 Task: Search one way flight ticket for 2 adults, 2 children, 2 infants in seat in first from Omaha: Eppley Airfield to Jackson: Jackson Hole Airport on 5-2-2023. Choice of flights is JetBlue. Number of bags: 7 checked bags. Price is upto 76000. Outbound departure time preference is 12:45.
Action: Mouse moved to (294, 254)
Screenshot: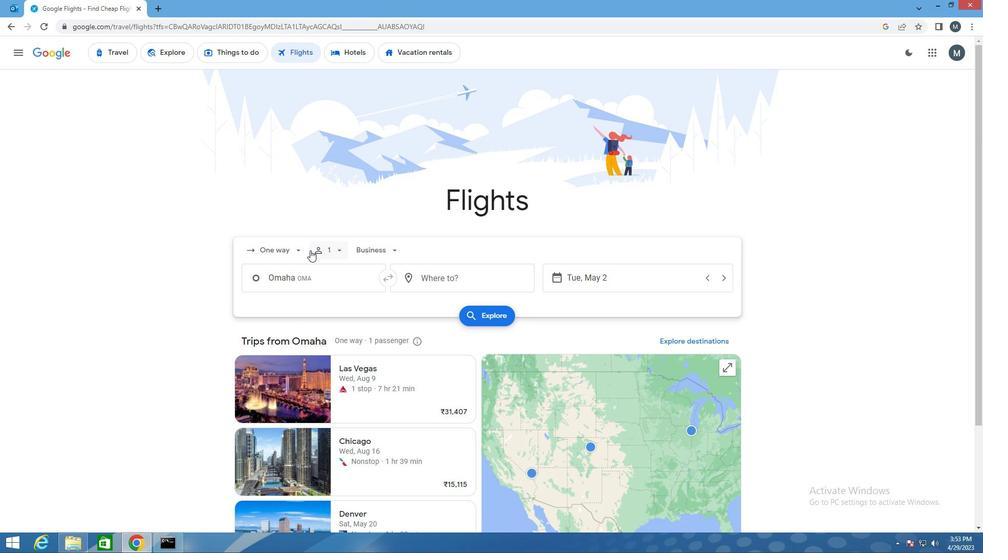 
Action: Mouse pressed left at (294, 254)
Screenshot: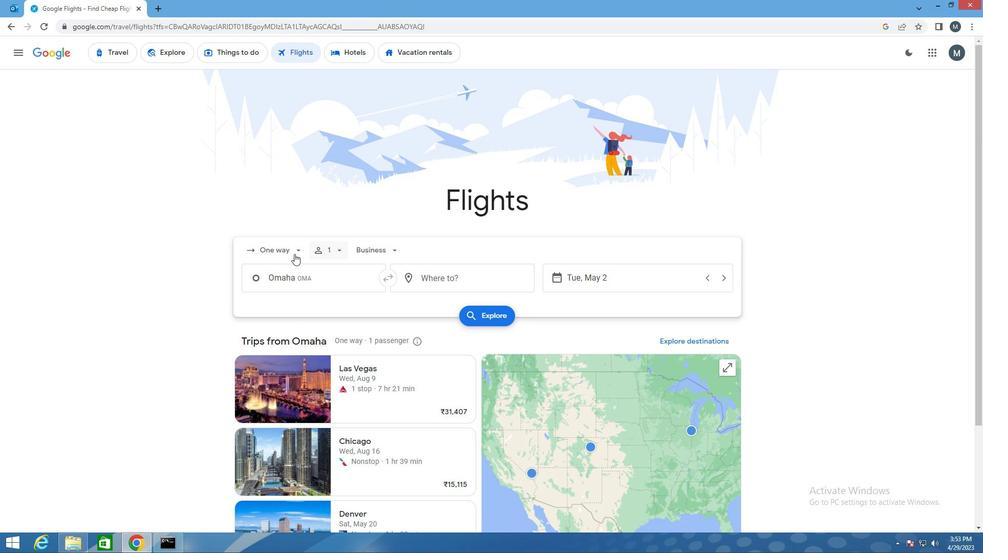 
Action: Mouse moved to (289, 251)
Screenshot: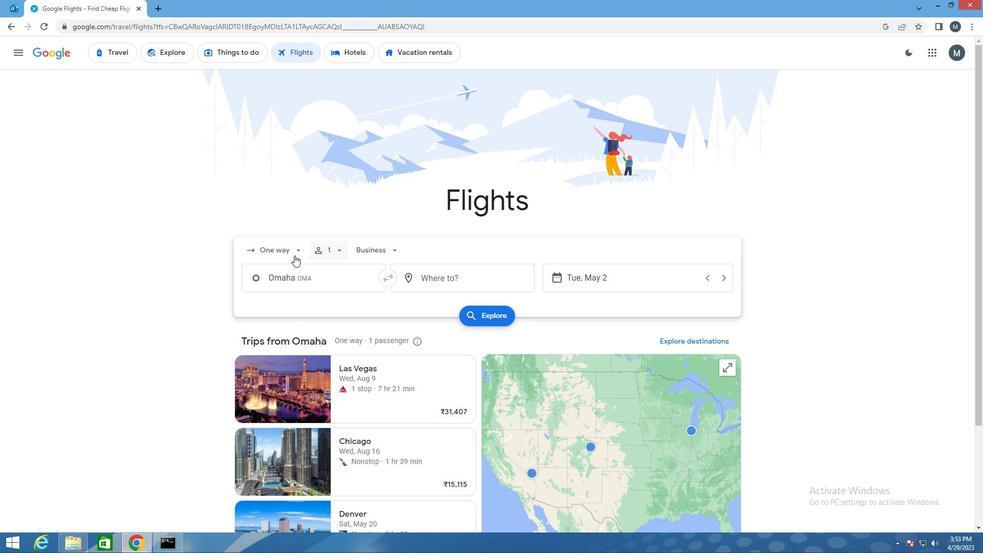 
Action: Mouse pressed left at (289, 251)
Screenshot: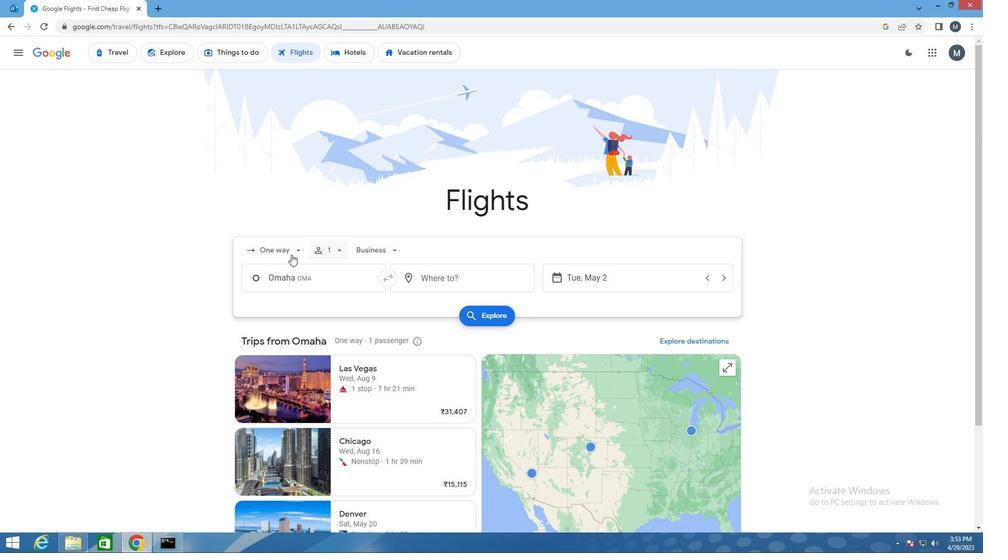 
Action: Mouse moved to (293, 249)
Screenshot: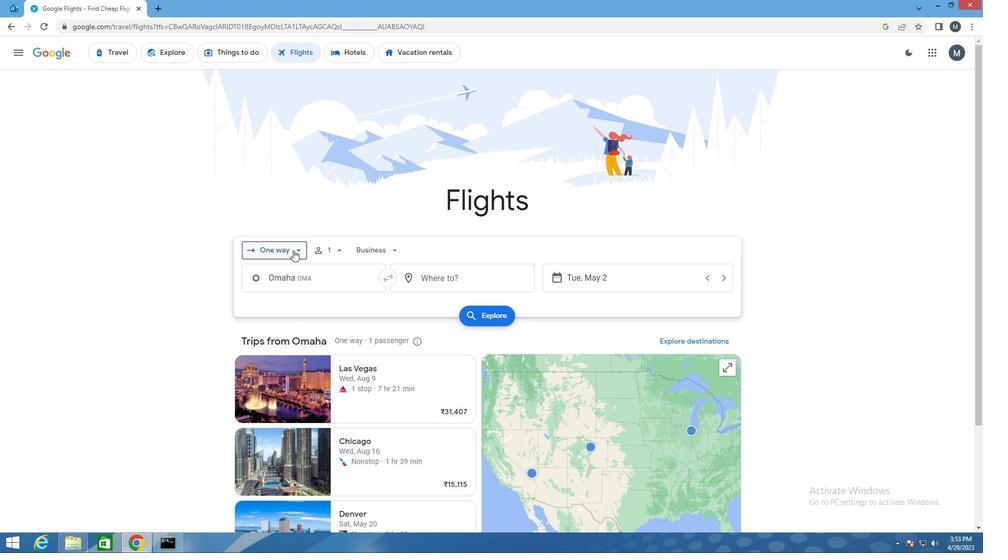 
Action: Mouse pressed left at (293, 249)
Screenshot: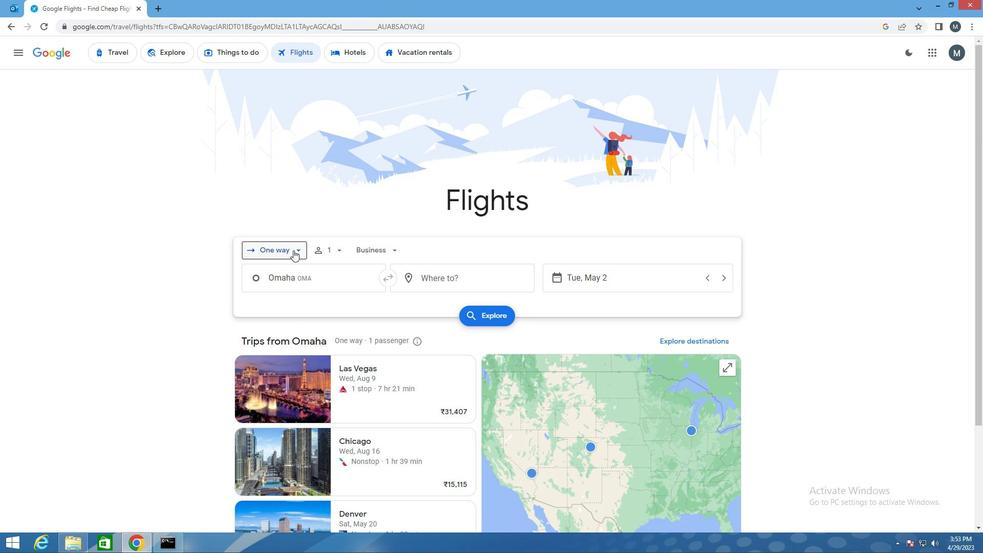 
Action: Mouse moved to (296, 296)
Screenshot: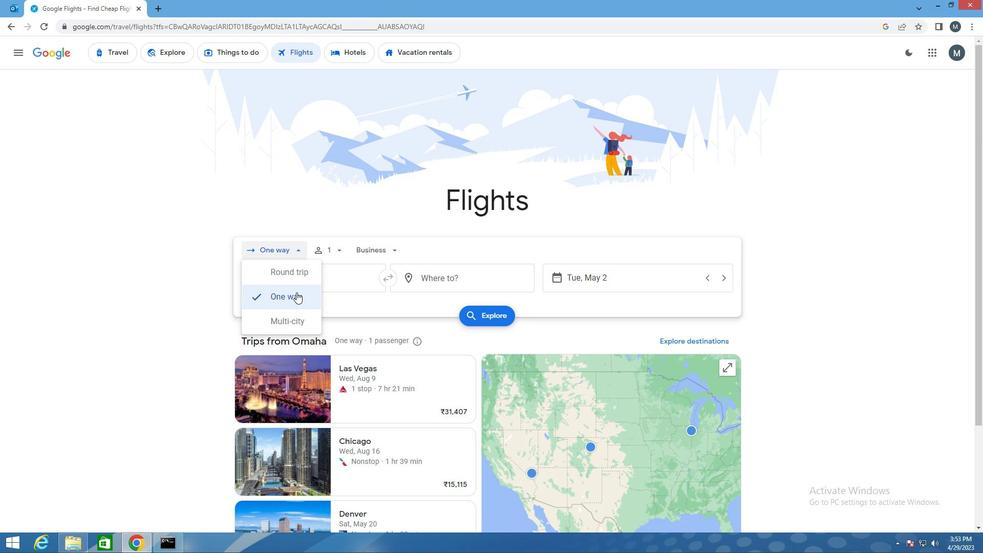 
Action: Mouse pressed left at (296, 296)
Screenshot: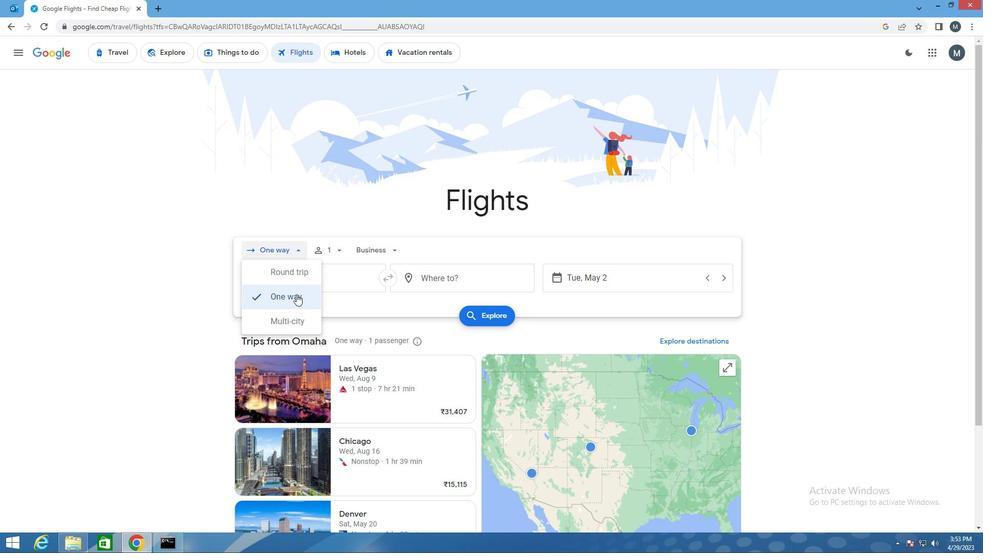 
Action: Mouse moved to (335, 251)
Screenshot: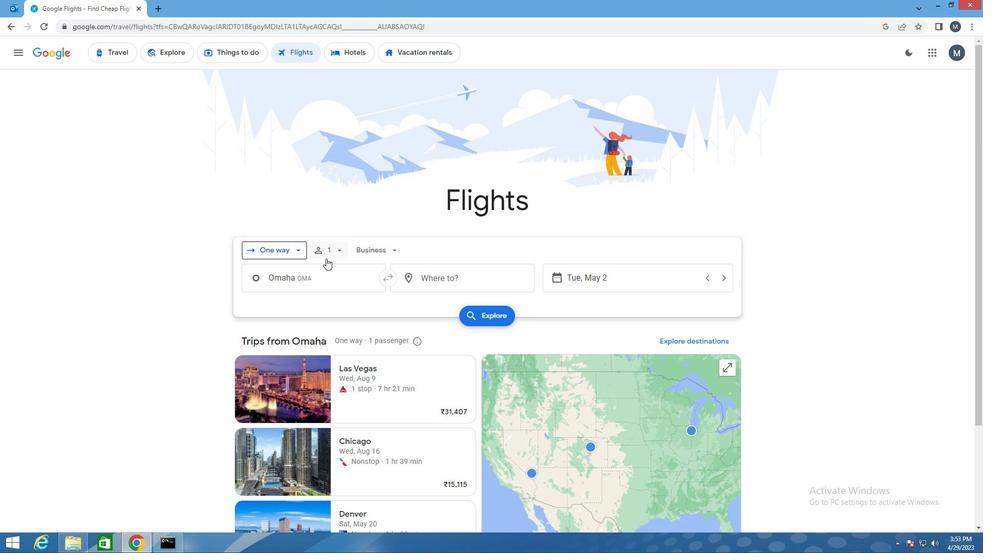 
Action: Mouse pressed left at (335, 251)
Screenshot: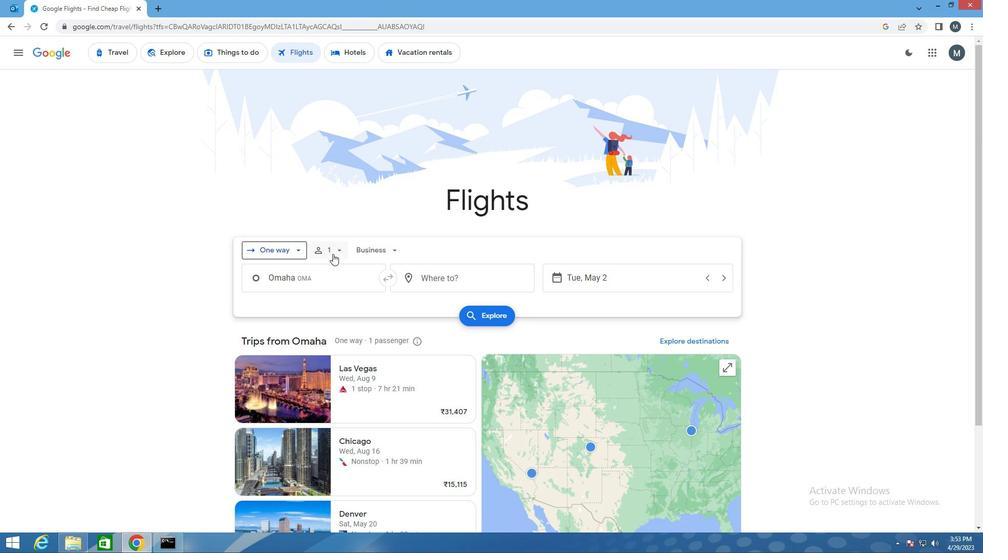 
Action: Mouse moved to (412, 274)
Screenshot: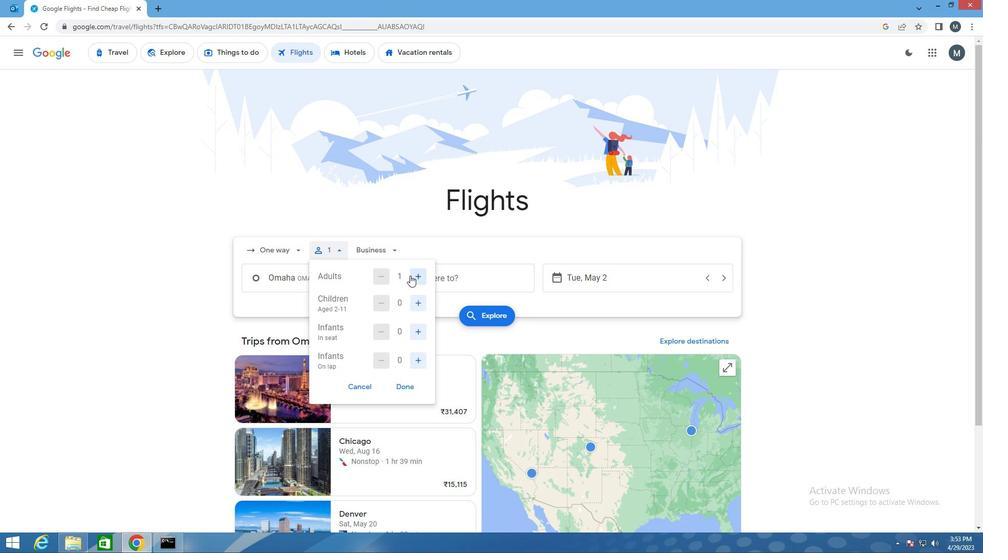 
Action: Mouse pressed left at (412, 274)
Screenshot: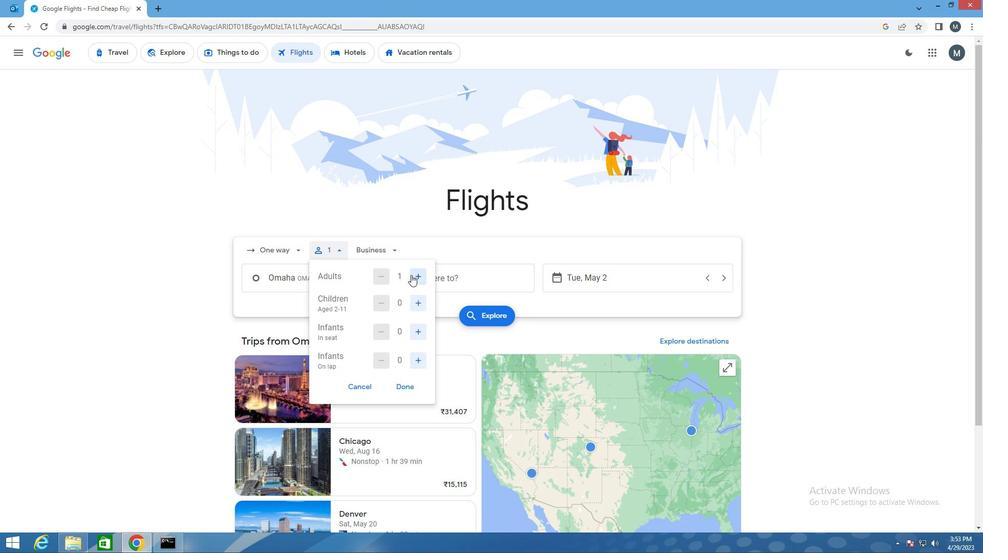 
Action: Mouse moved to (415, 303)
Screenshot: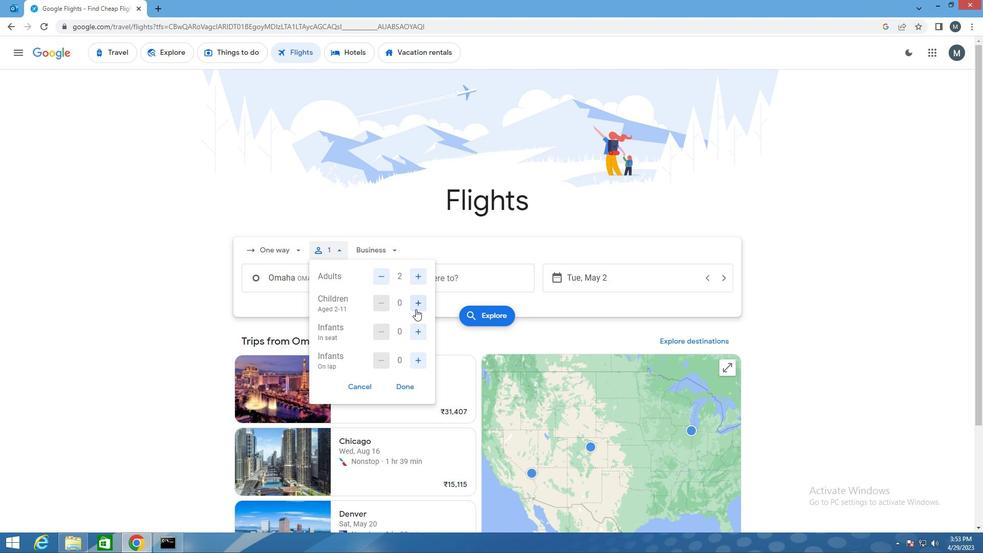 
Action: Mouse pressed left at (415, 303)
Screenshot: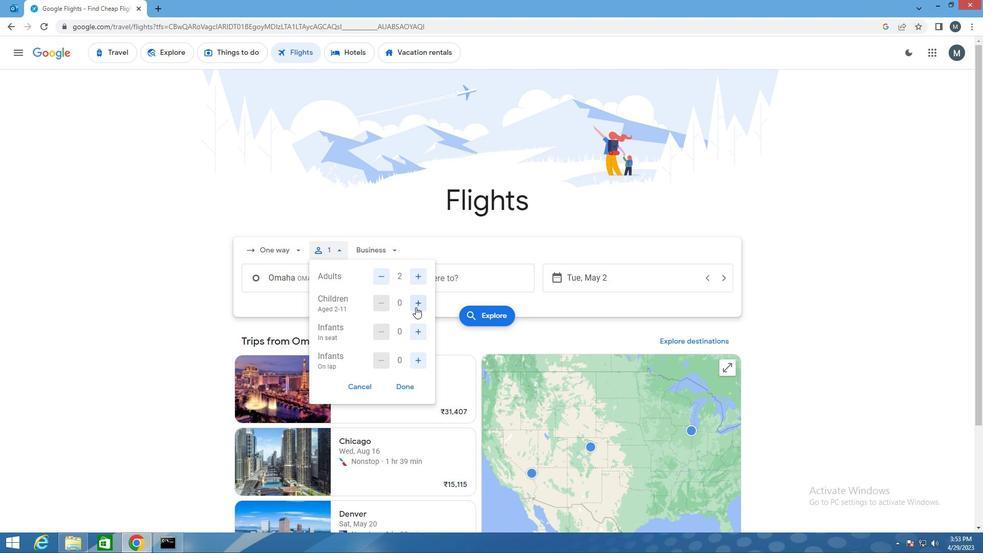 
Action: Mouse pressed left at (415, 303)
Screenshot: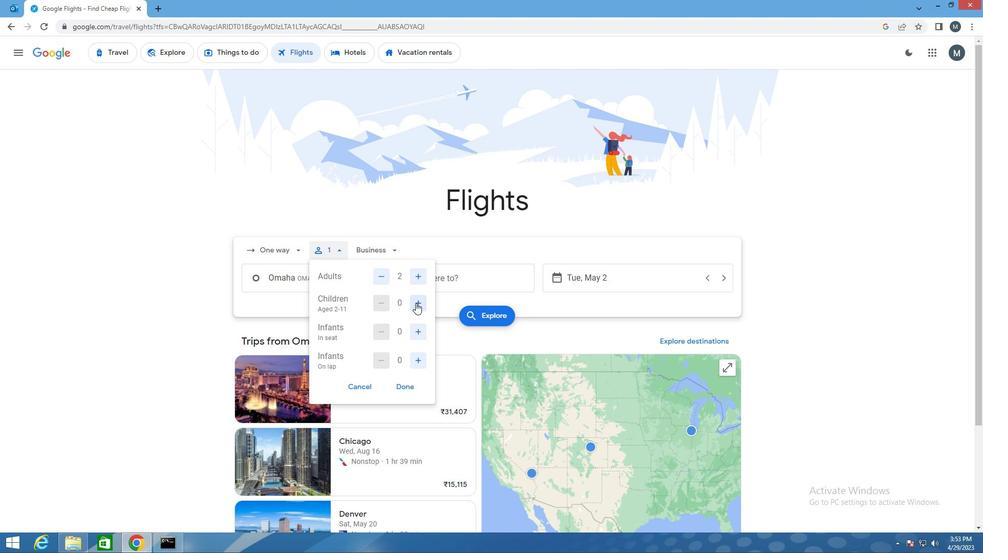 
Action: Mouse moved to (421, 329)
Screenshot: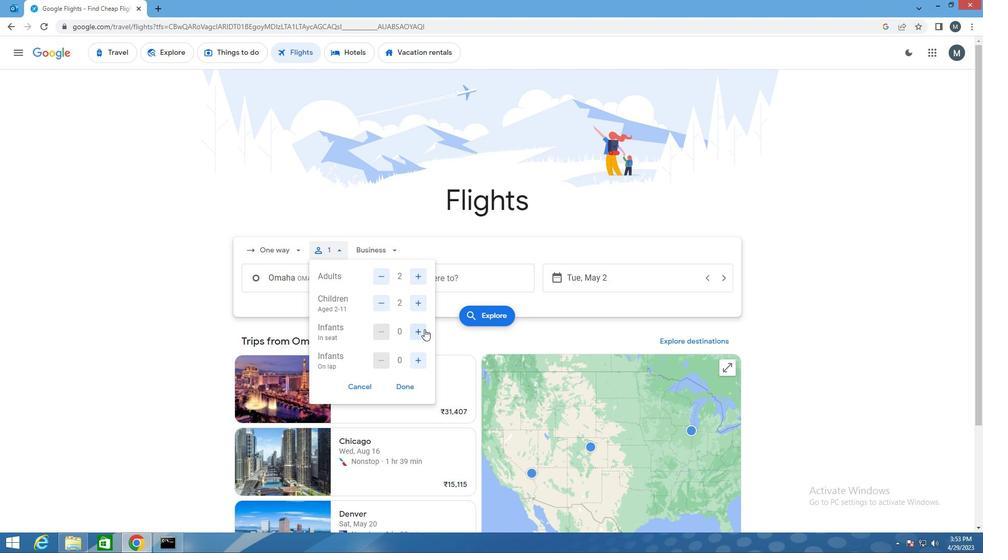 
Action: Mouse pressed left at (421, 329)
Screenshot: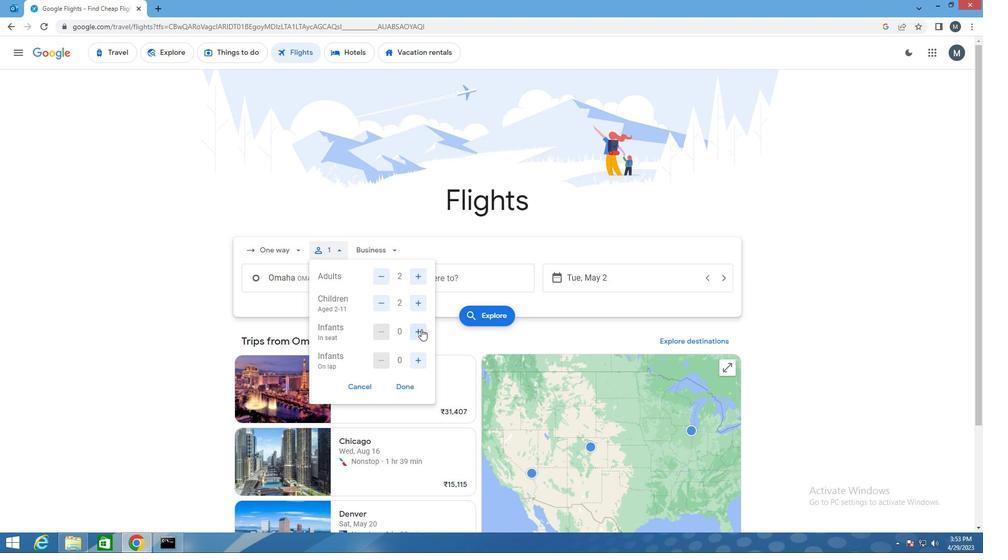 
Action: Mouse pressed left at (421, 329)
Screenshot: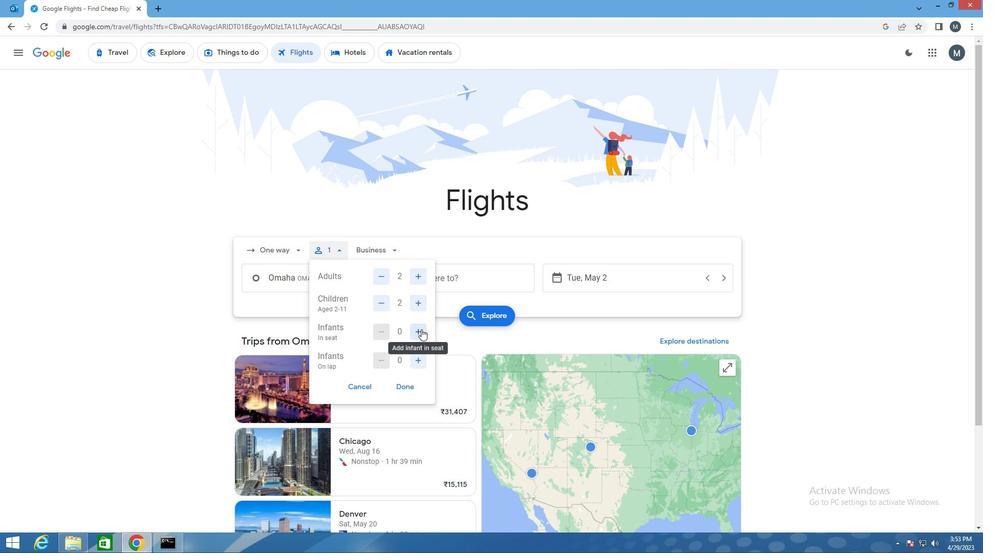 
Action: Mouse moved to (406, 387)
Screenshot: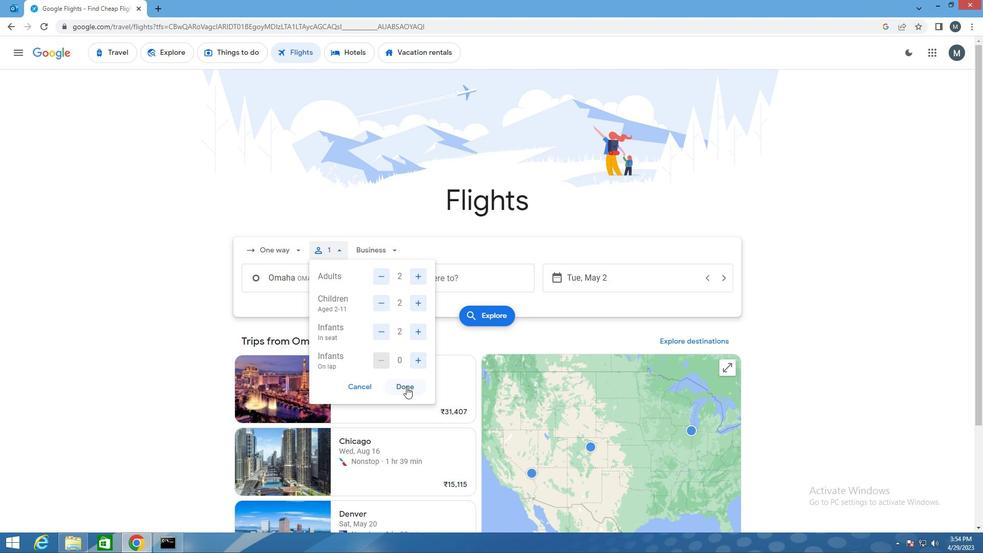 
Action: Mouse pressed left at (406, 387)
Screenshot: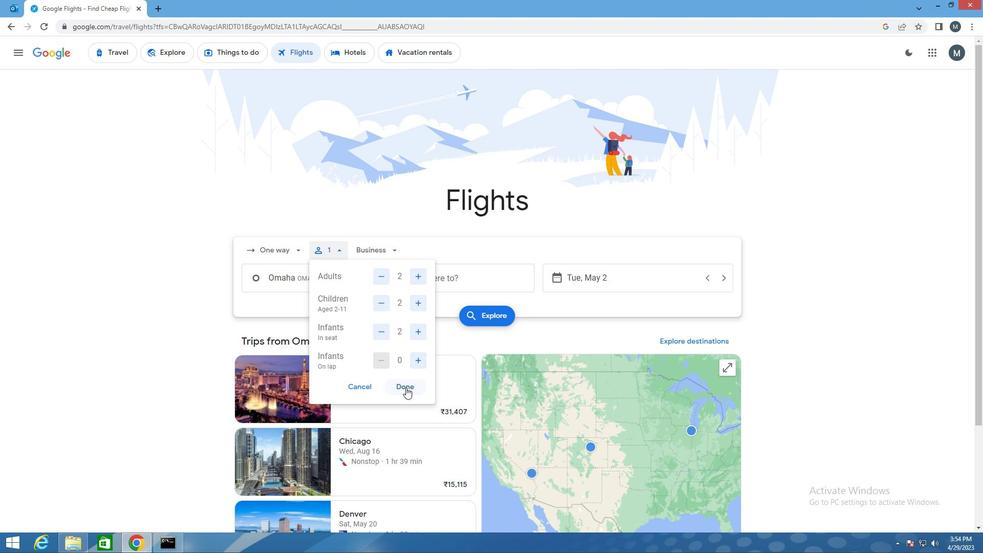 
Action: Mouse moved to (377, 249)
Screenshot: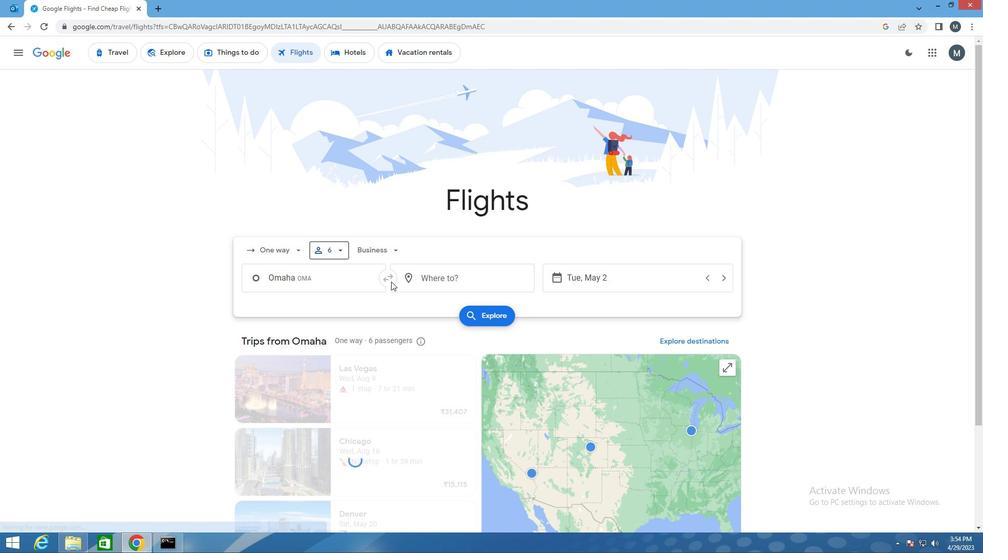 
Action: Mouse pressed left at (377, 249)
Screenshot: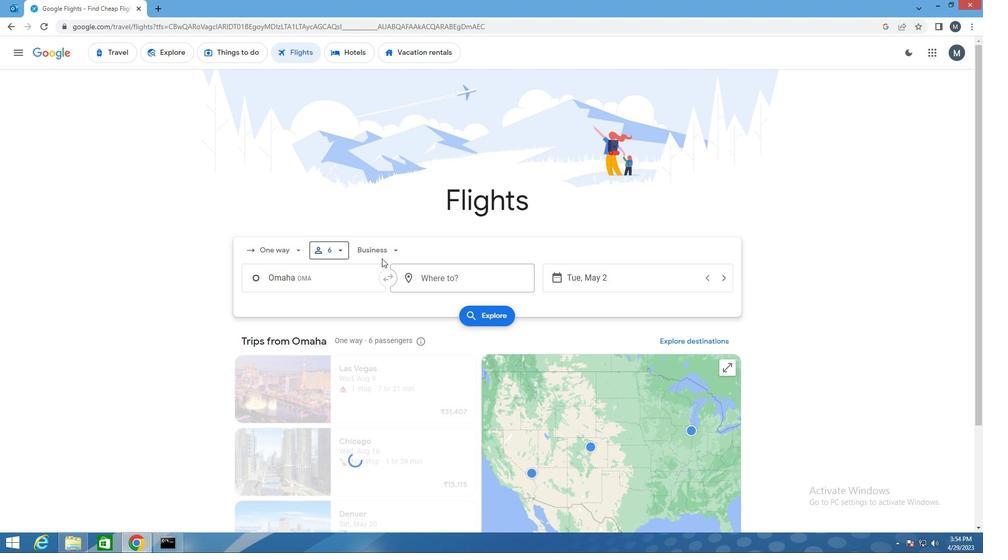 
Action: Mouse moved to (388, 342)
Screenshot: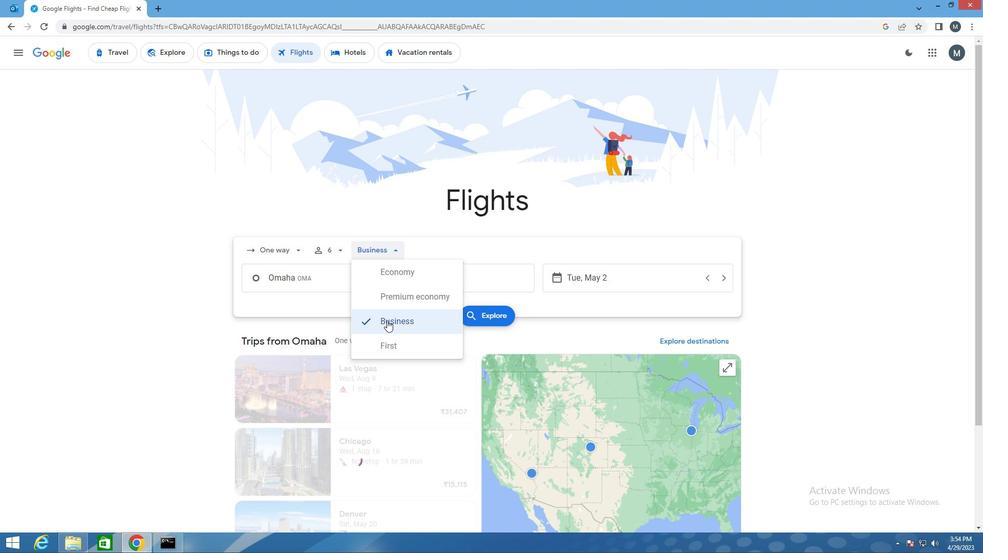 
Action: Mouse pressed left at (388, 342)
Screenshot: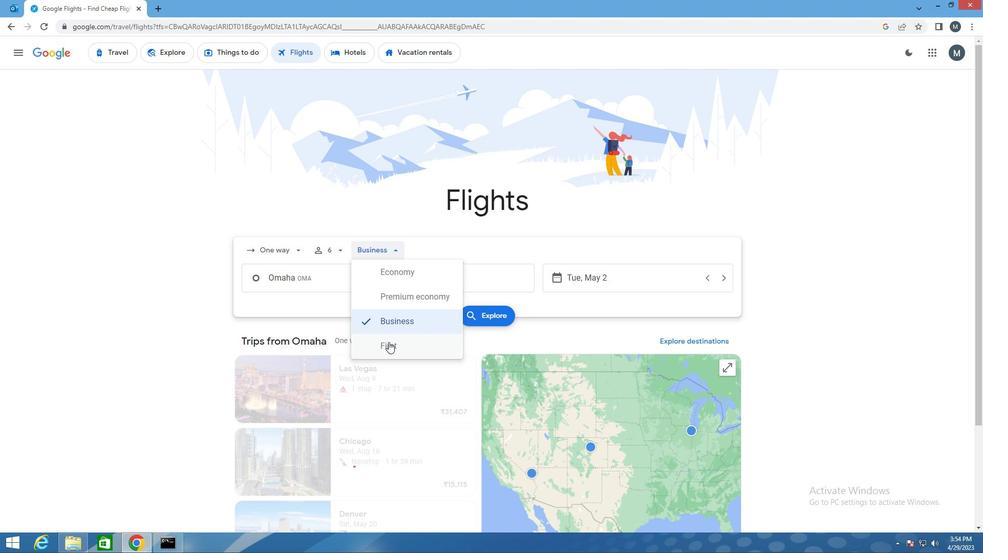 
Action: Mouse moved to (311, 280)
Screenshot: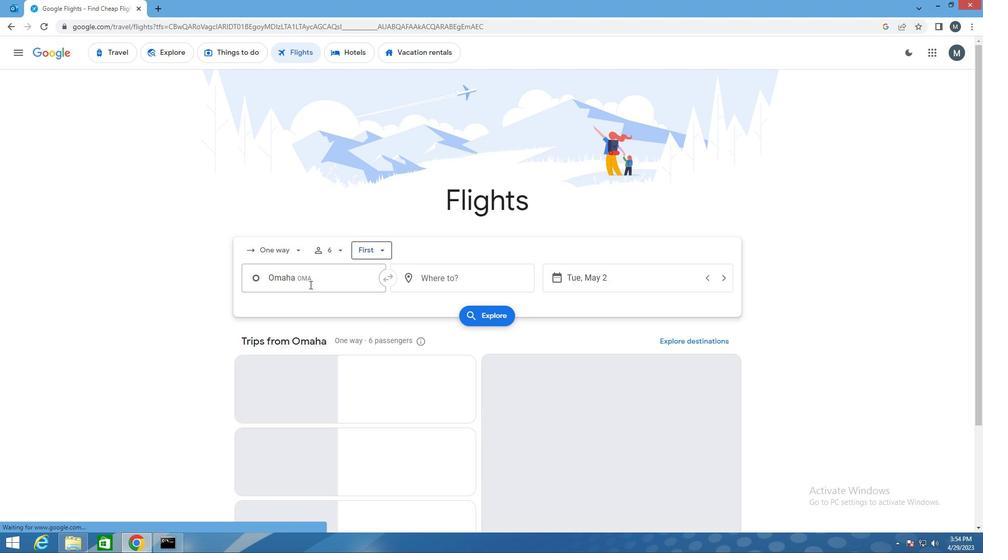 
Action: Mouse pressed left at (311, 280)
Screenshot: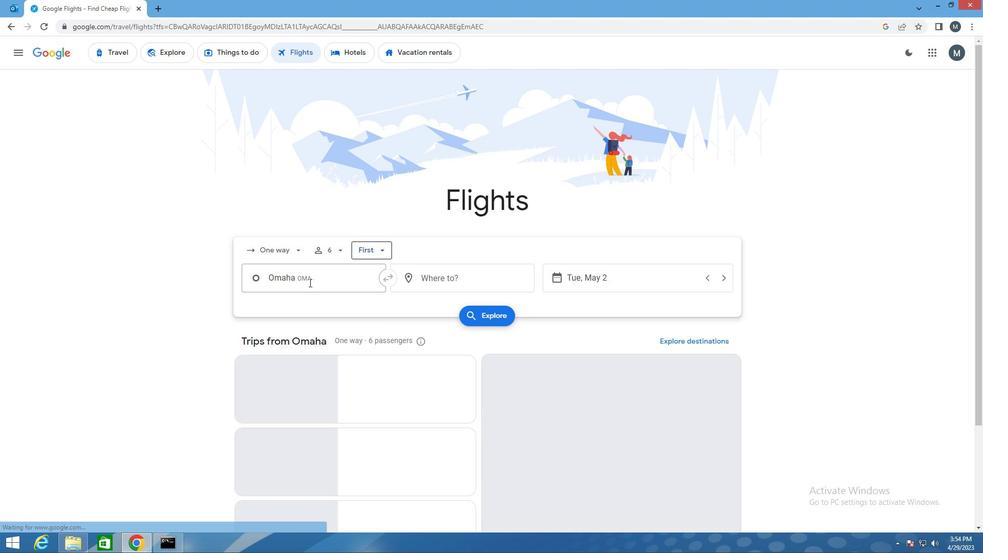 
Action: Mouse moved to (311, 280)
Screenshot: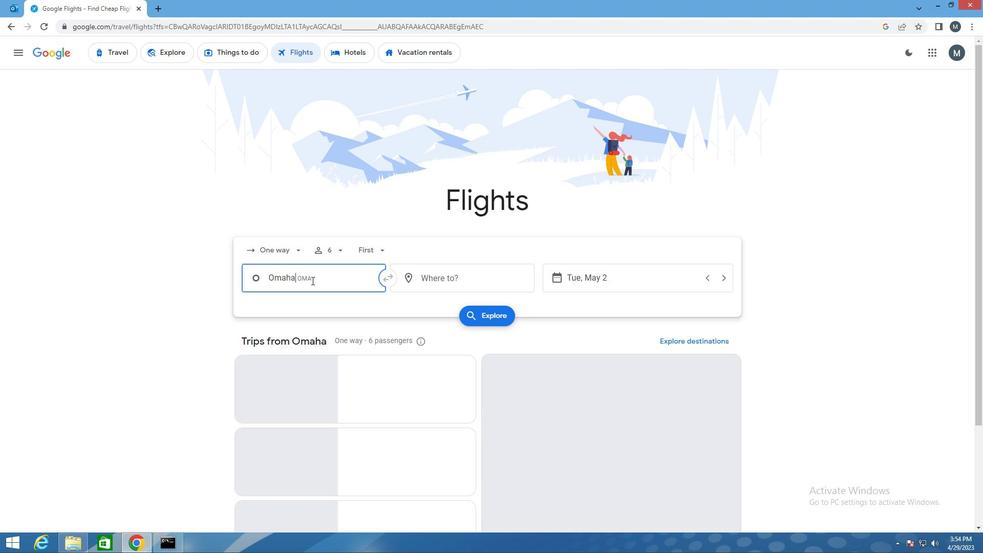 
Action: Key pressed o
Screenshot: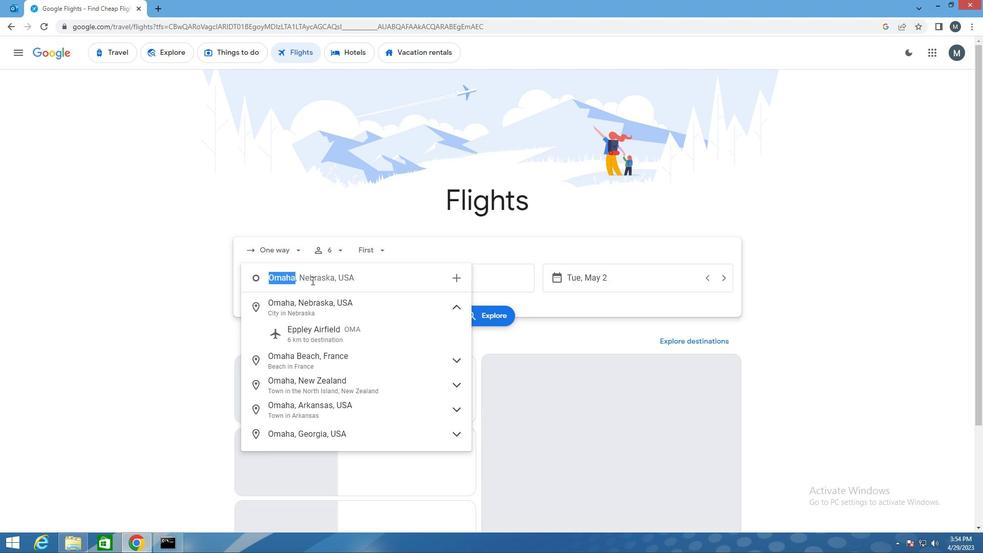 
Action: Mouse moved to (312, 279)
Screenshot: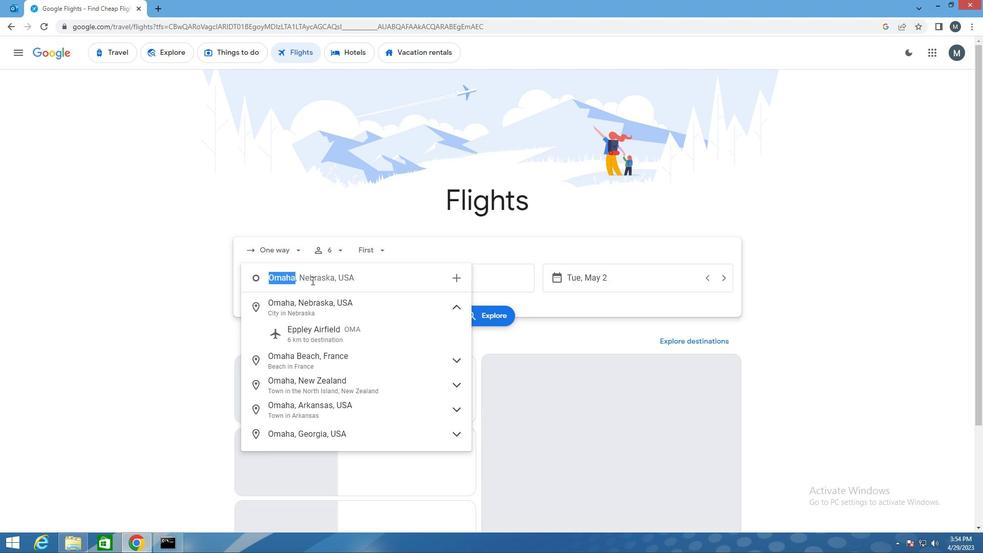 
Action: Key pressed m
Screenshot: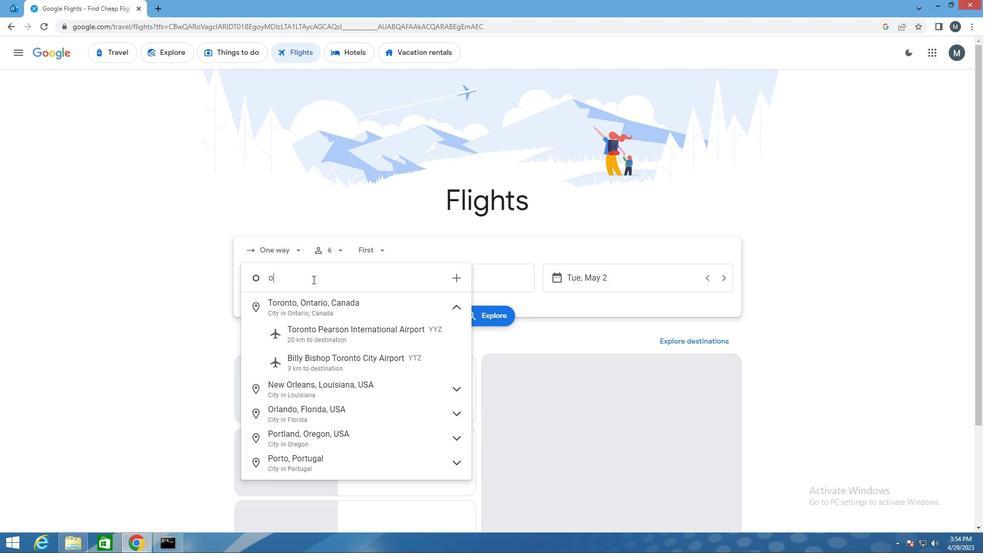 
Action: Mouse moved to (314, 280)
Screenshot: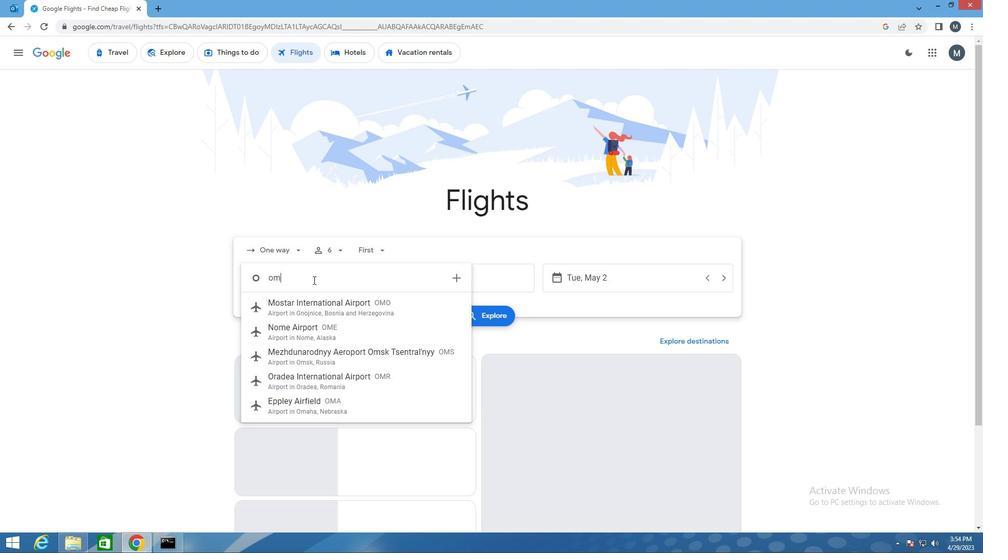 
Action: Key pressed a
Screenshot: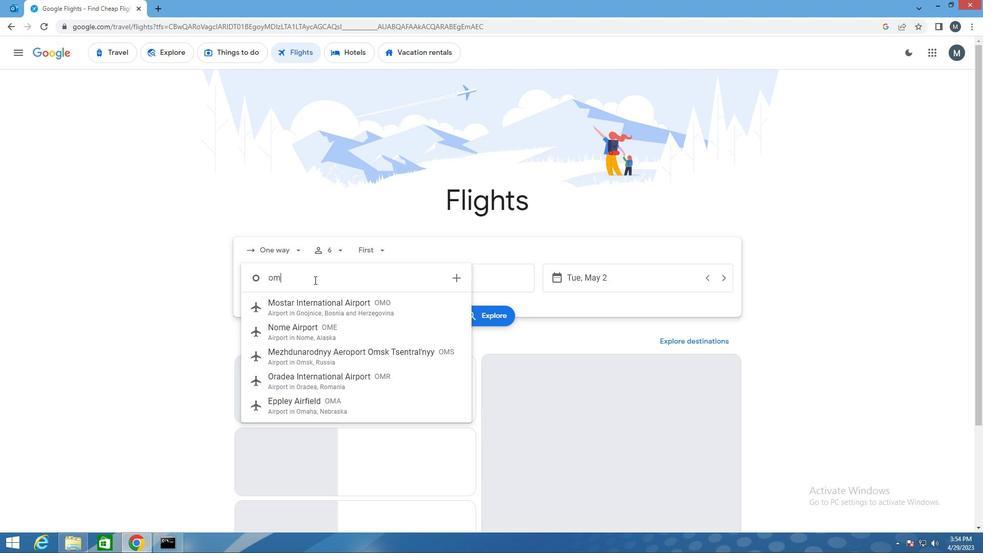 
Action: Mouse moved to (340, 310)
Screenshot: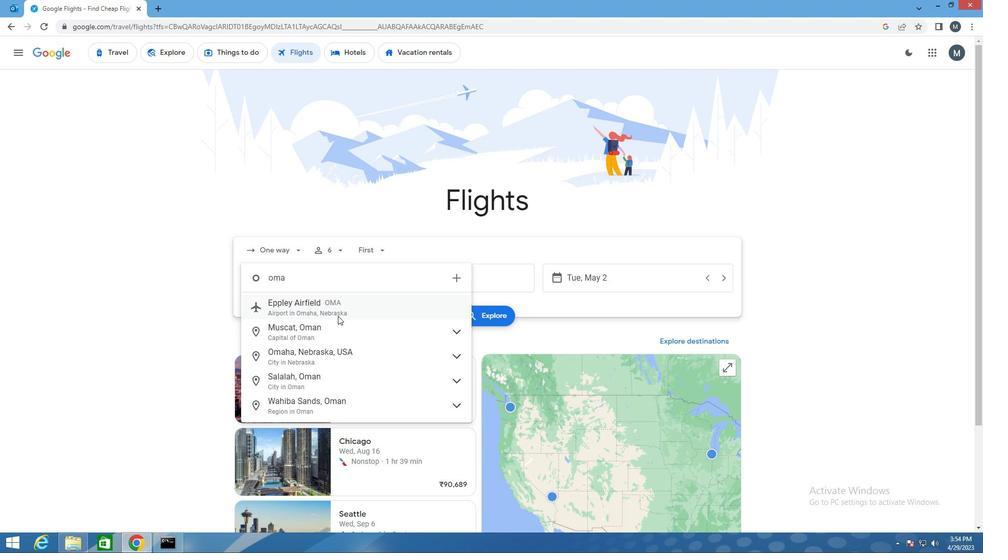 
Action: Mouse pressed left at (340, 310)
Screenshot: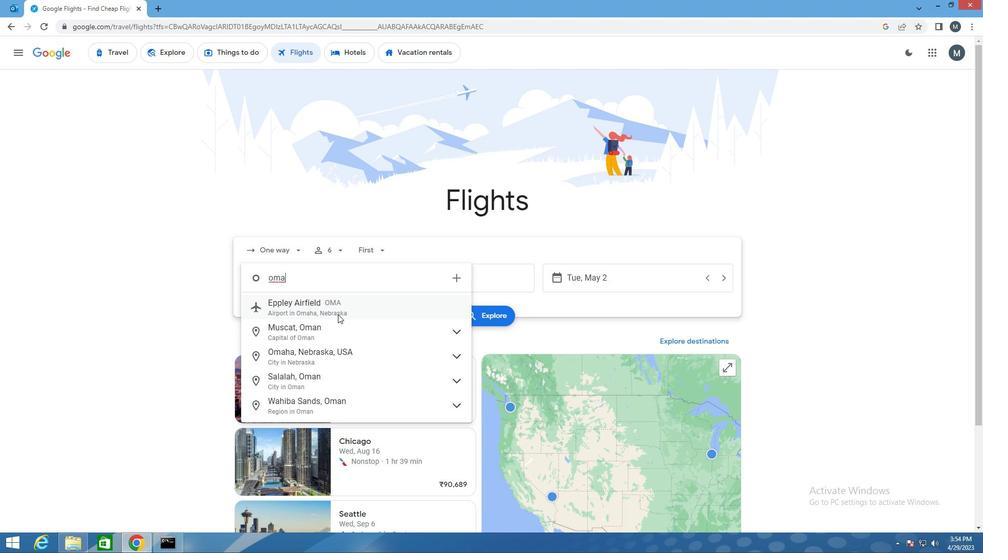 
Action: Mouse moved to (443, 281)
Screenshot: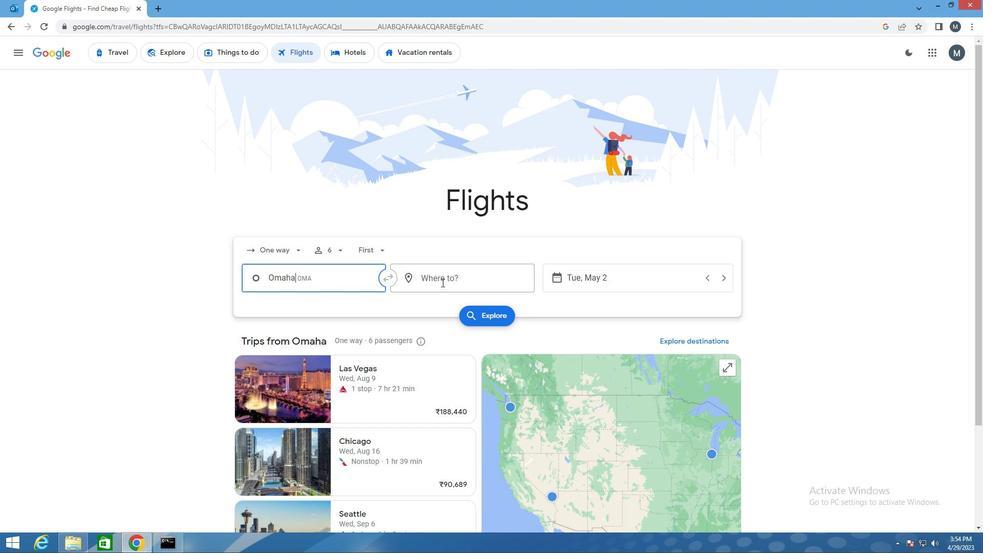 
Action: Mouse pressed left at (443, 281)
Screenshot: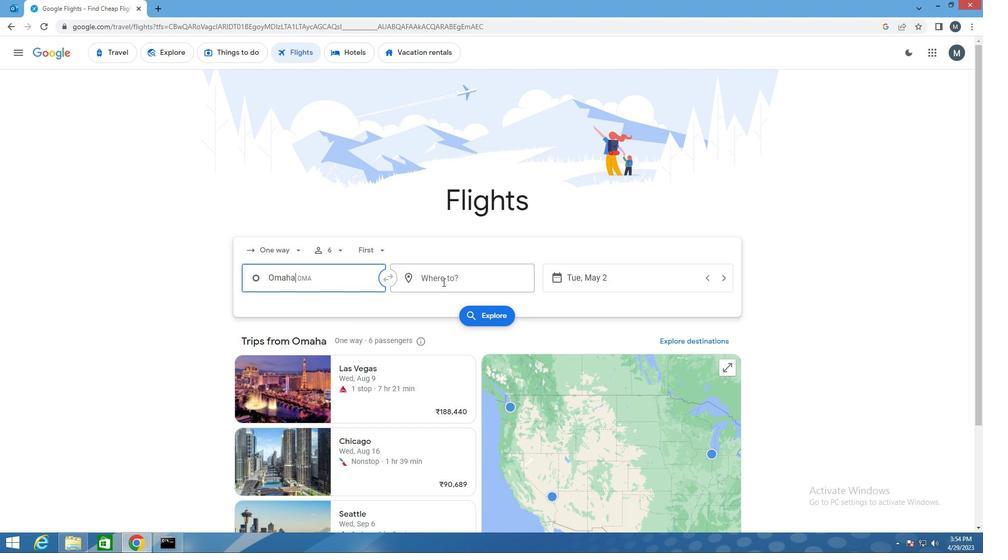 
Action: Mouse moved to (444, 285)
Screenshot: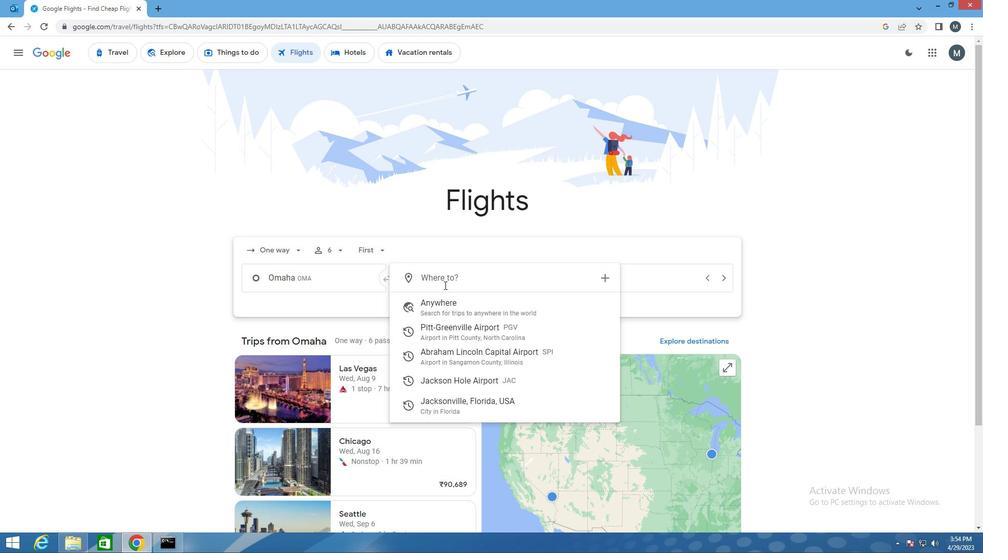 
Action: Key pressed j
Screenshot: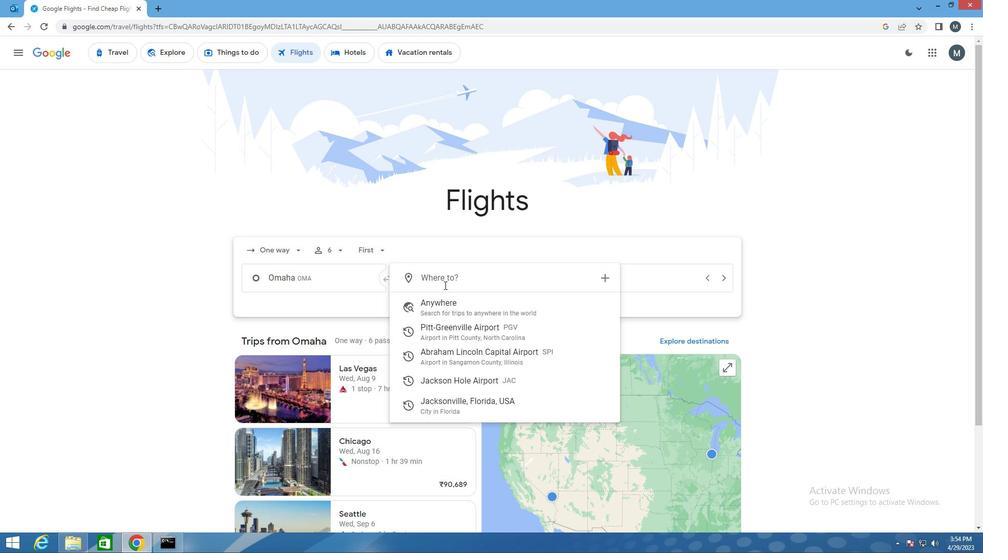 
Action: Mouse moved to (444, 284)
Screenshot: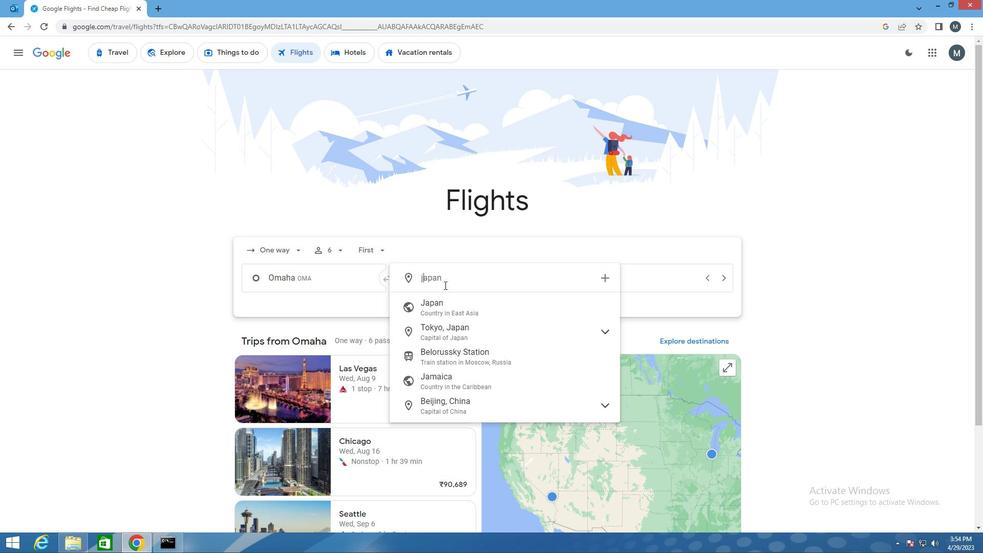 
Action: Key pressed a
Screenshot: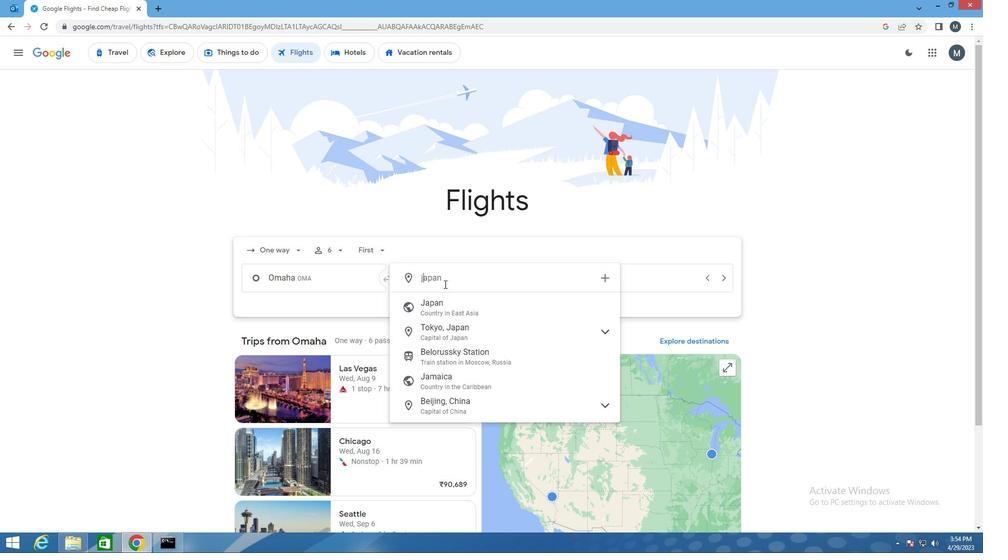
Action: Mouse moved to (444, 284)
Screenshot: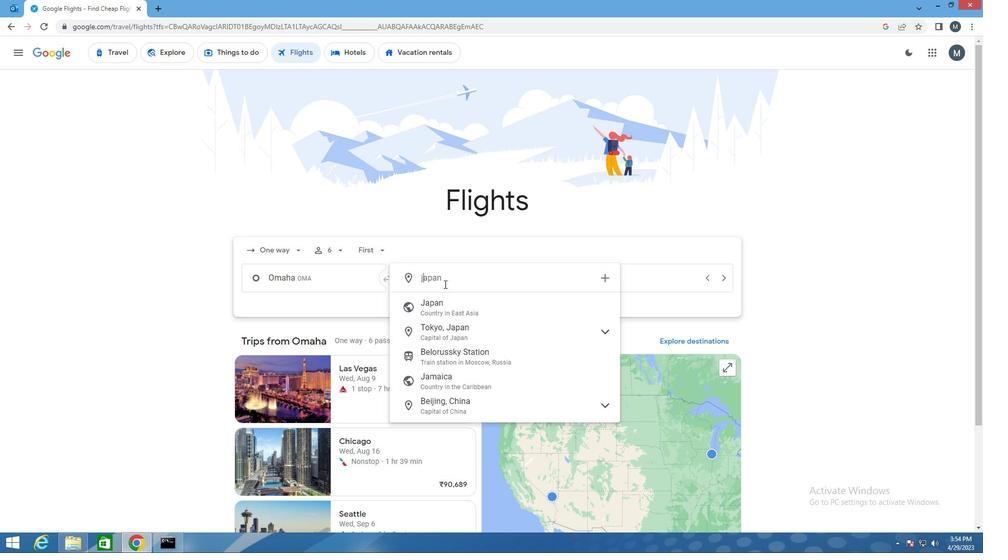 
Action: Key pressed c
Screenshot: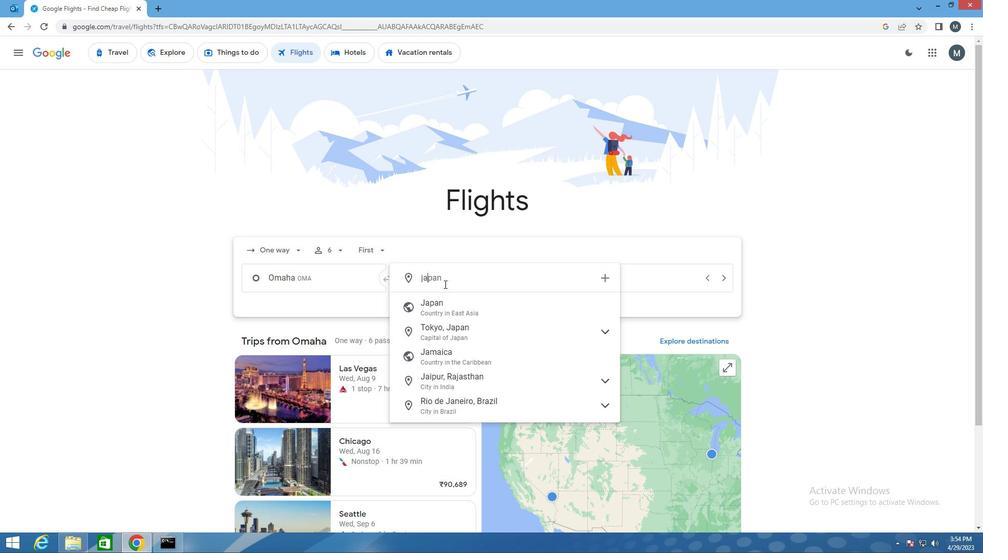 
Action: Mouse moved to (473, 309)
Screenshot: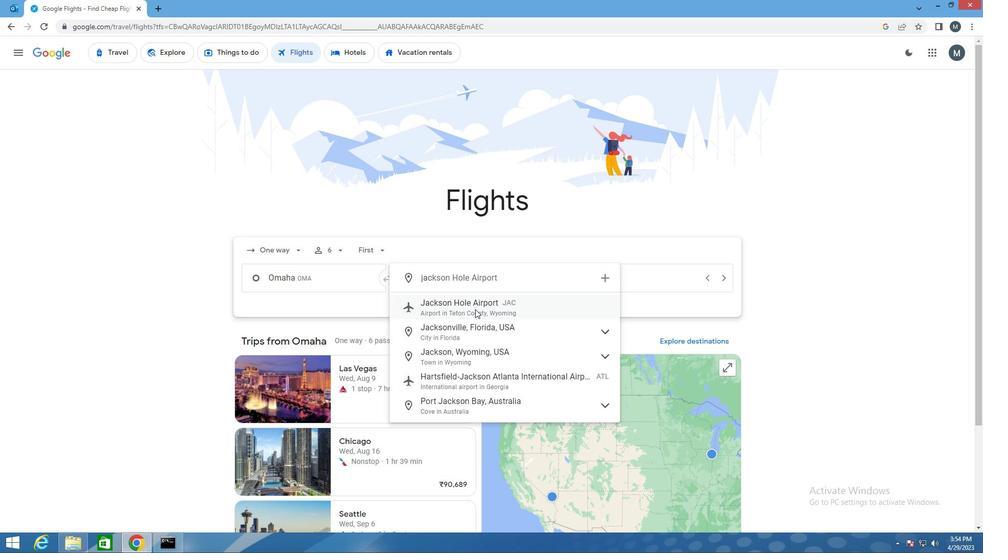 
Action: Mouse pressed left at (473, 309)
Screenshot: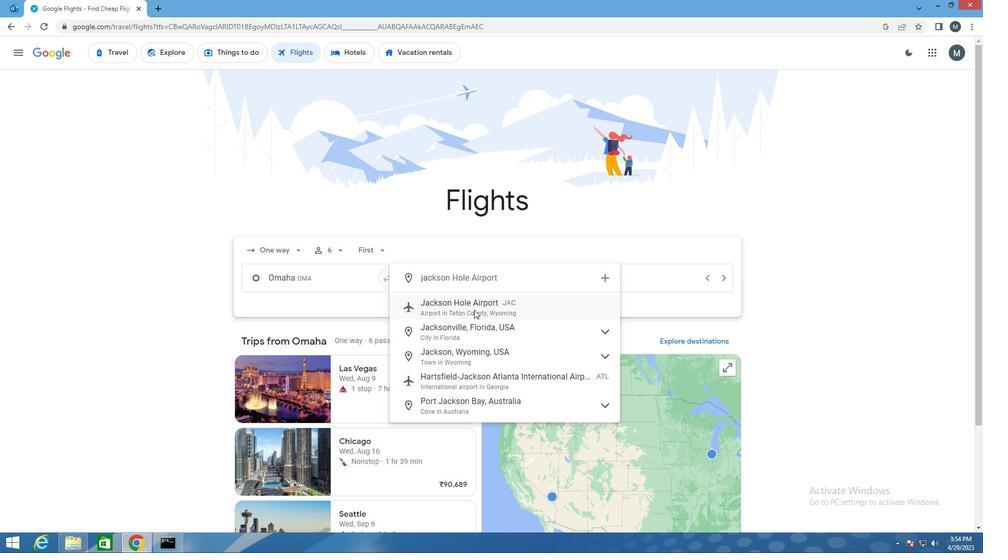 
Action: Mouse moved to (600, 266)
Screenshot: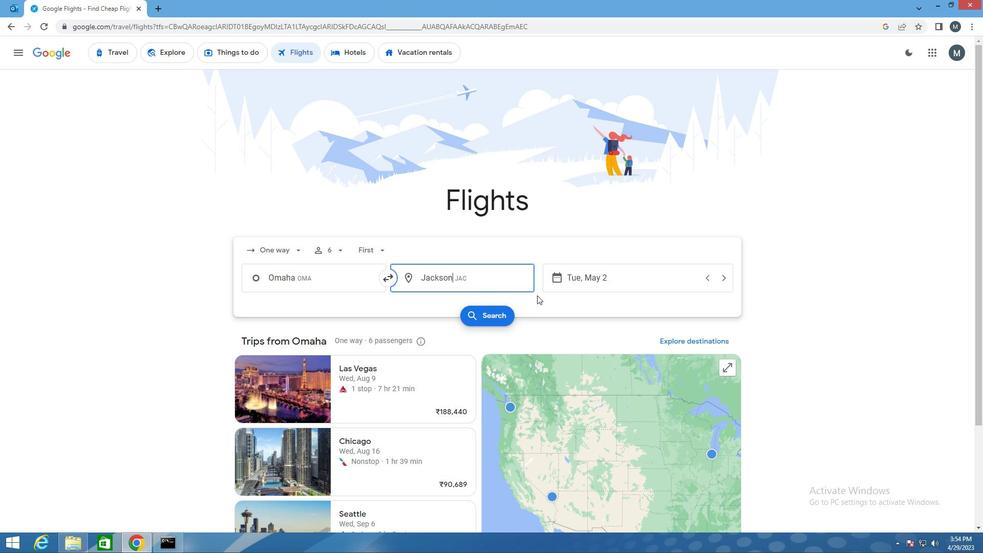 
Action: Mouse pressed left at (600, 266)
Screenshot: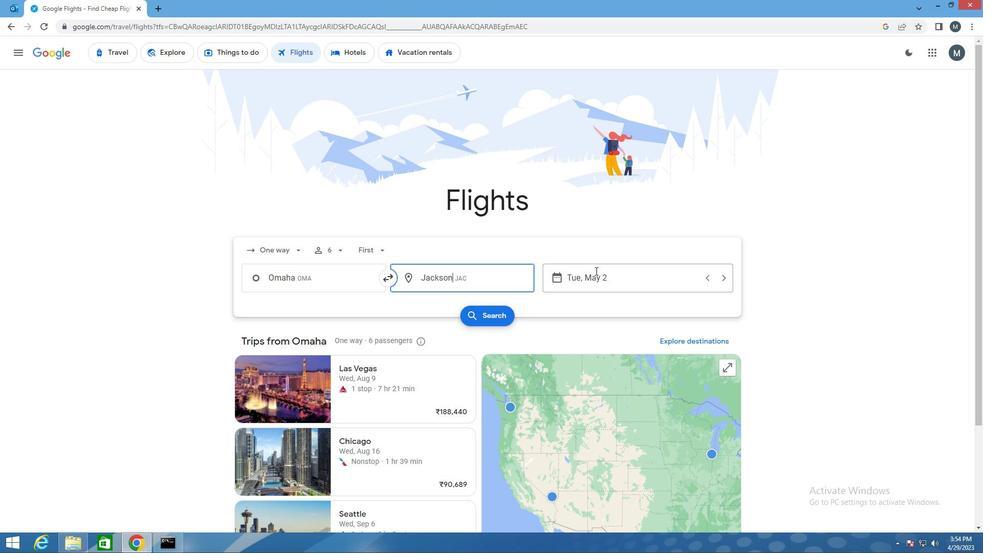 
Action: Mouse moved to (619, 353)
Screenshot: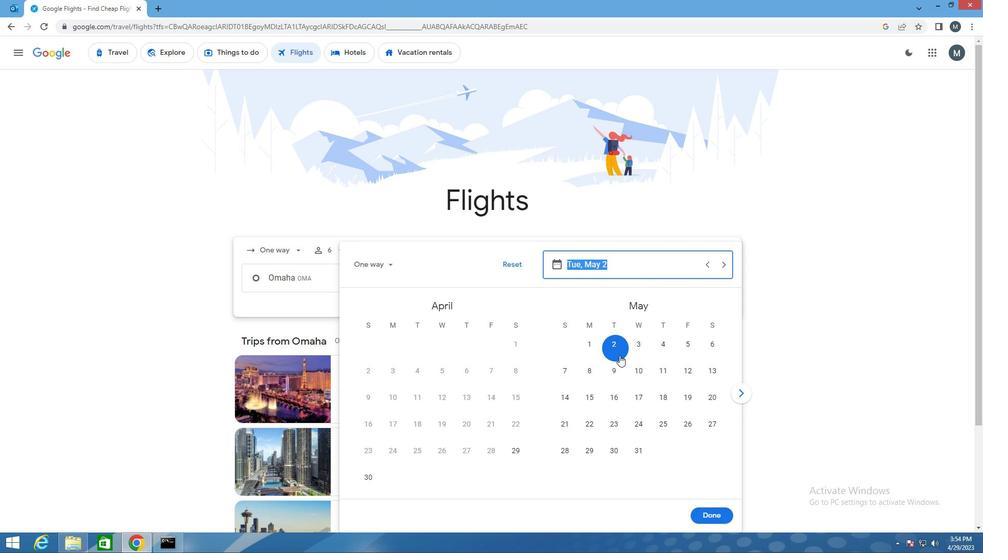 
Action: Mouse pressed left at (619, 353)
Screenshot: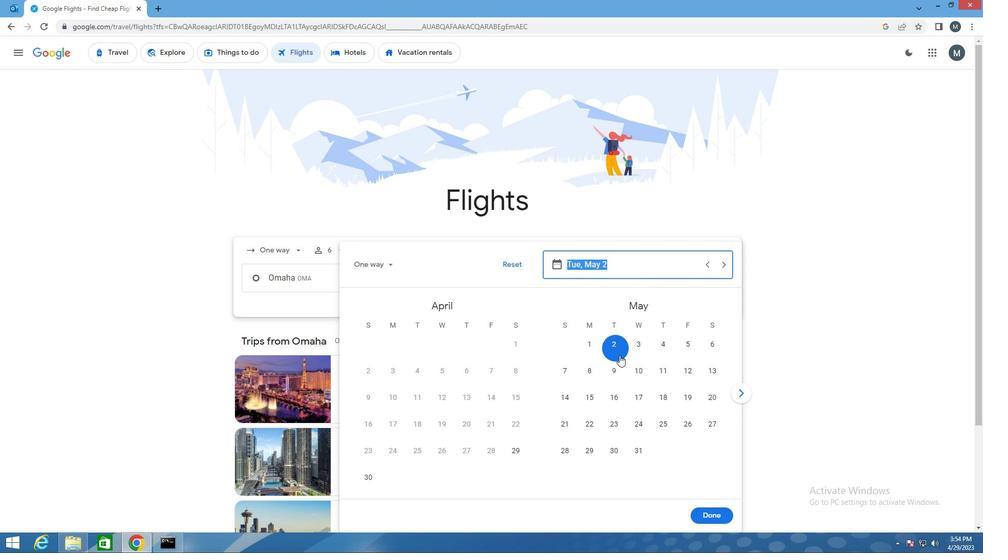 
Action: Mouse moved to (722, 523)
Screenshot: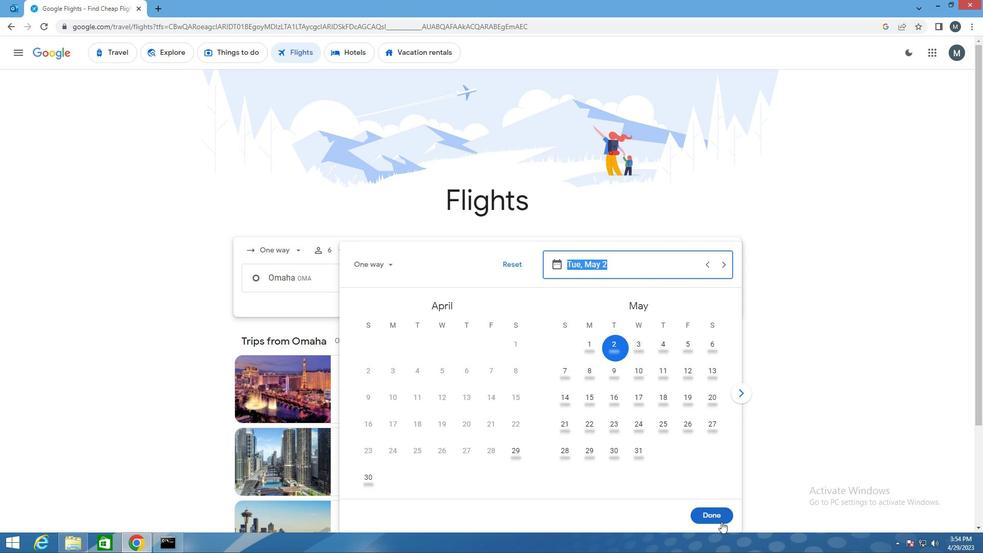 
Action: Mouse pressed left at (722, 523)
Screenshot: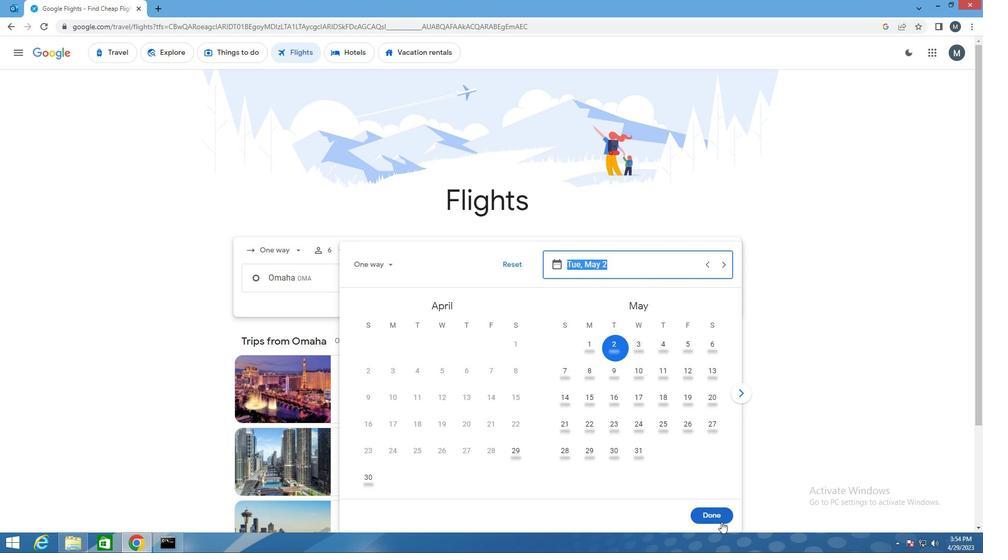 
Action: Mouse moved to (481, 314)
Screenshot: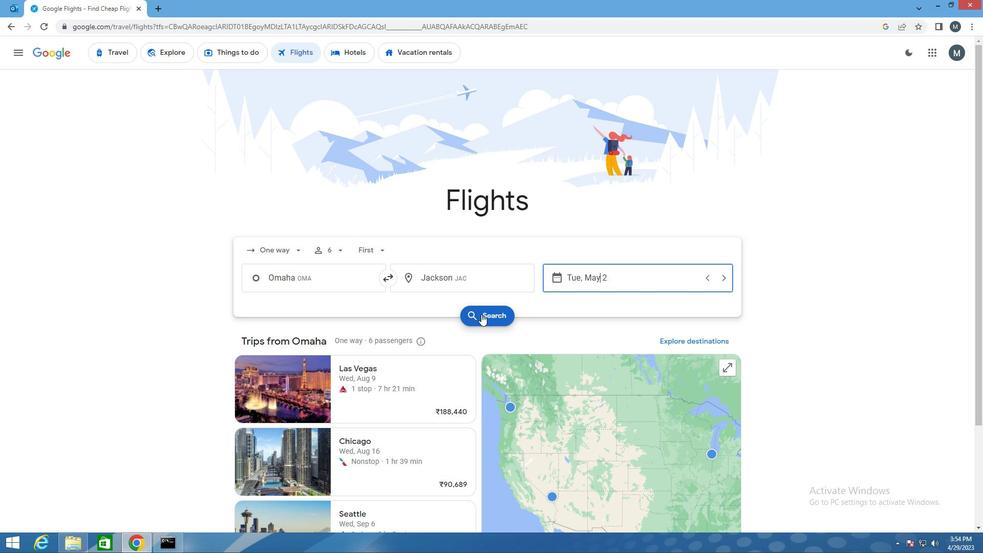 
Action: Mouse pressed left at (481, 314)
Screenshot: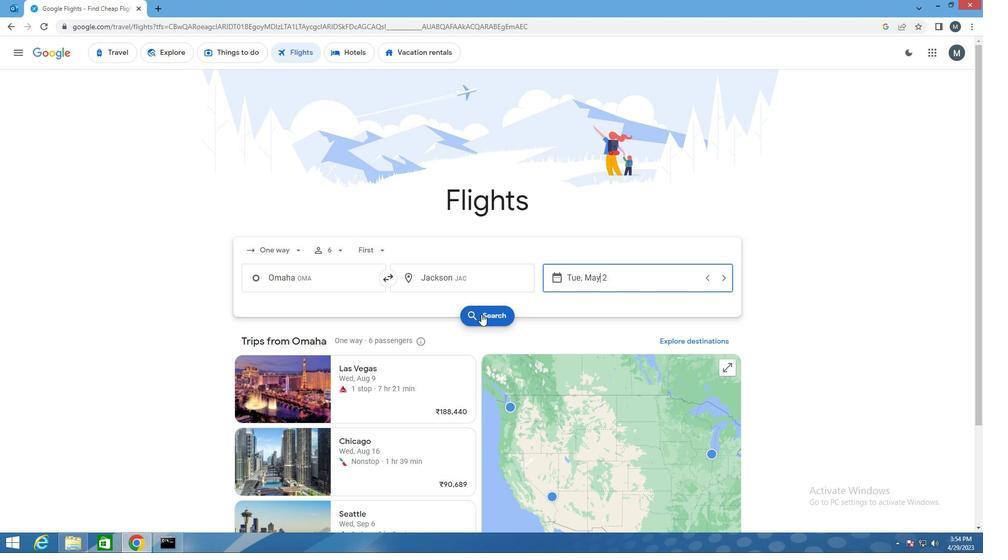 
Action: Mouse moved to (258, 149)
Screenshot: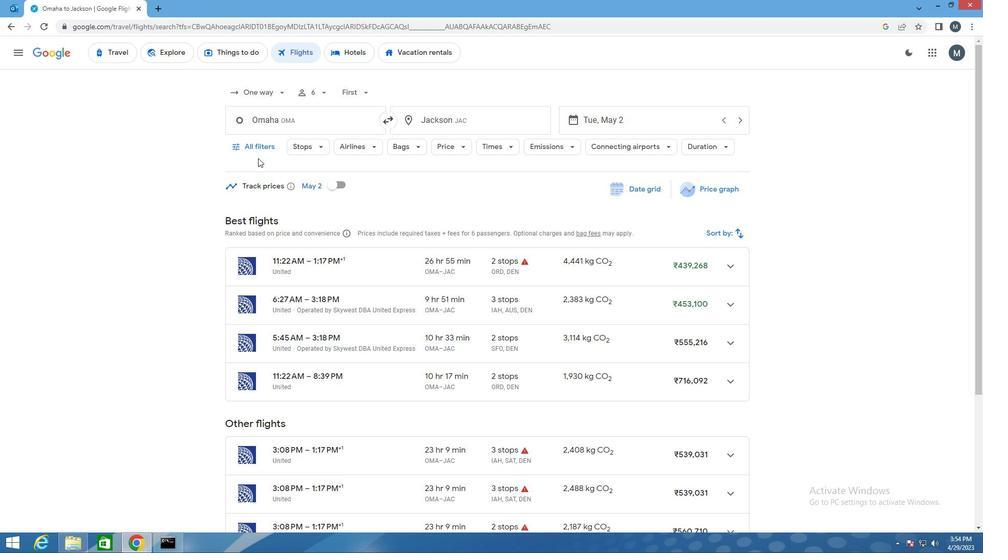 
Action: Mouse pressed left at (258, 149)
Screenshot: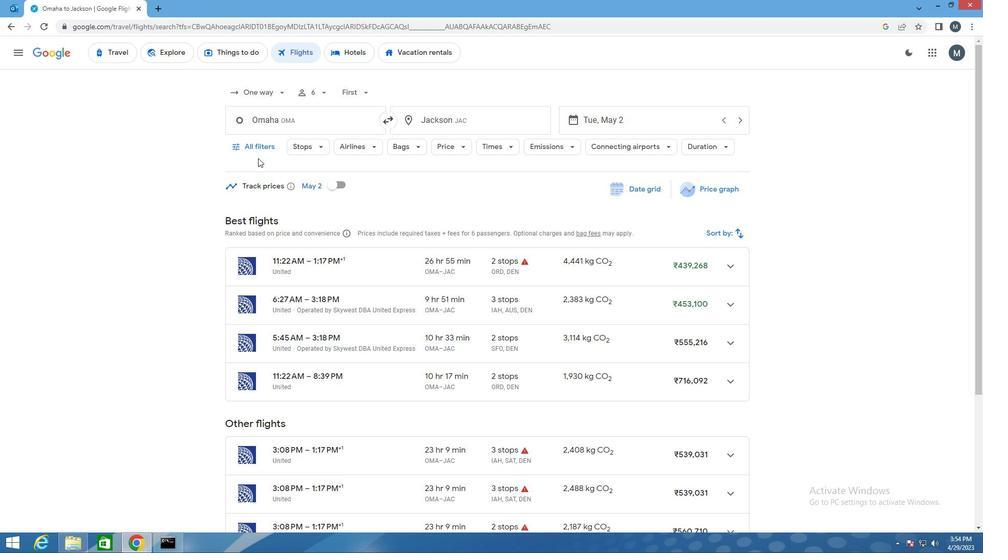 
Action: Mouse moved to (280, 299)
Screenshot: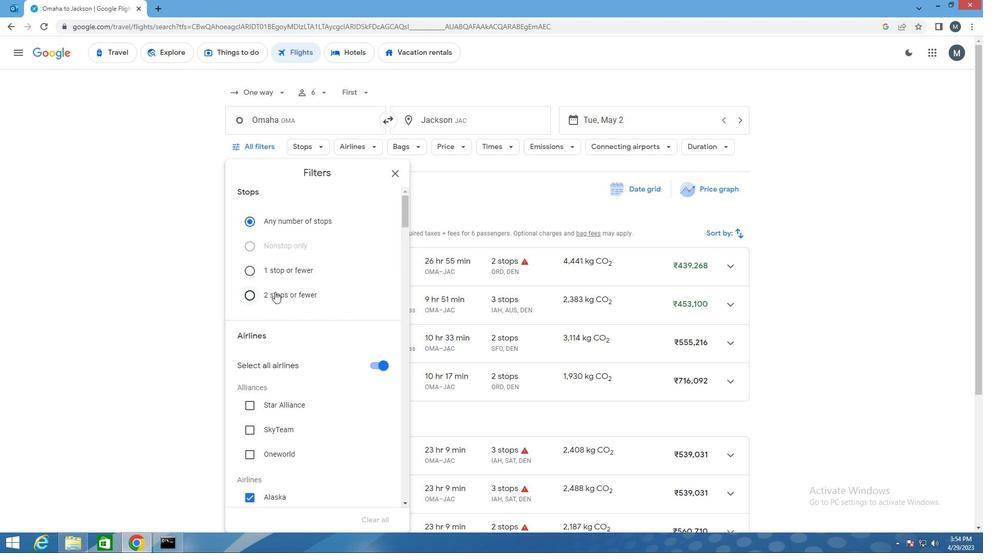 
Action: Mouse scrolled (280, 298) with delta (0, 0)
Screenshot: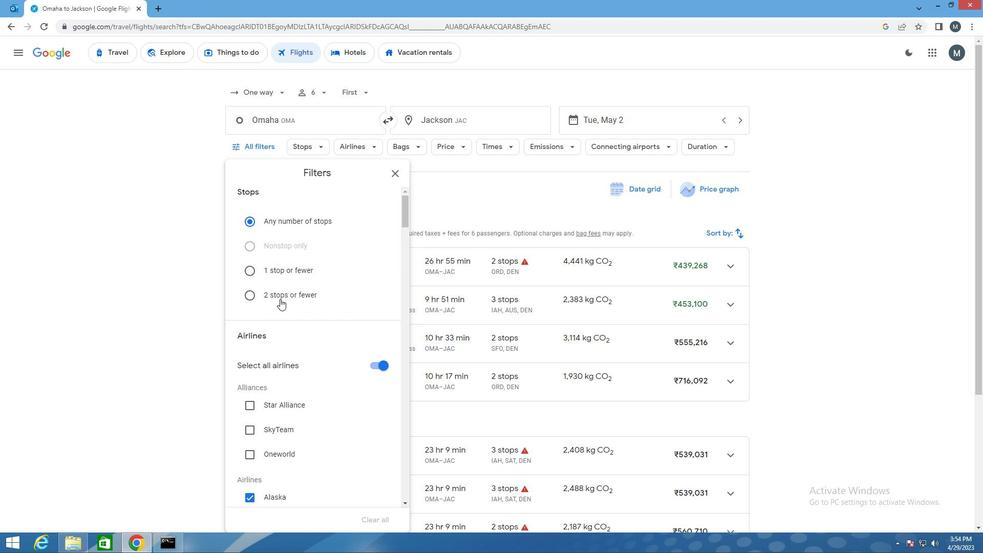 
Action: Mouse moved to (377, 312)
Screenshot: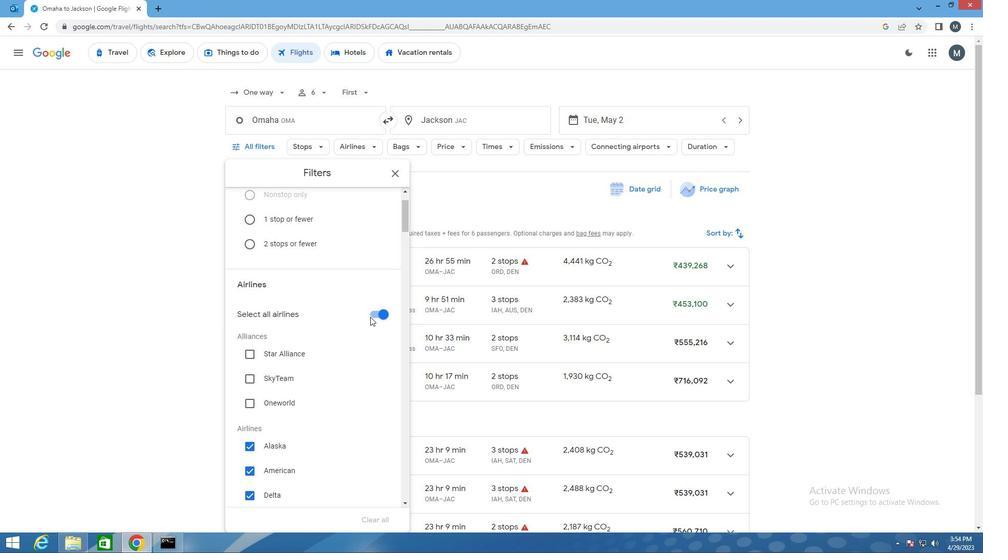 
Action: Mouse pressed left at (377, 312)
Screenshot: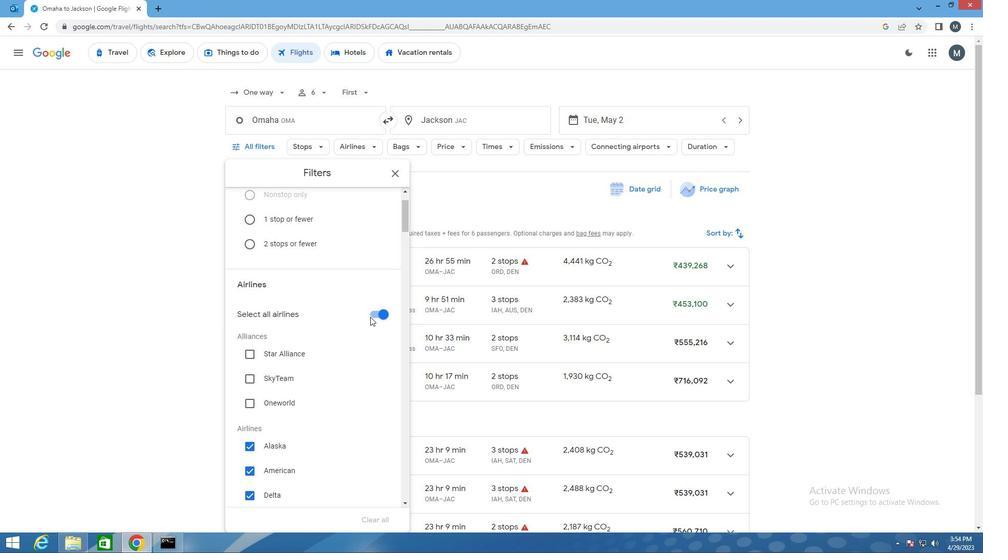 
Action: Mouse moved to (318, 329)
Screenshot: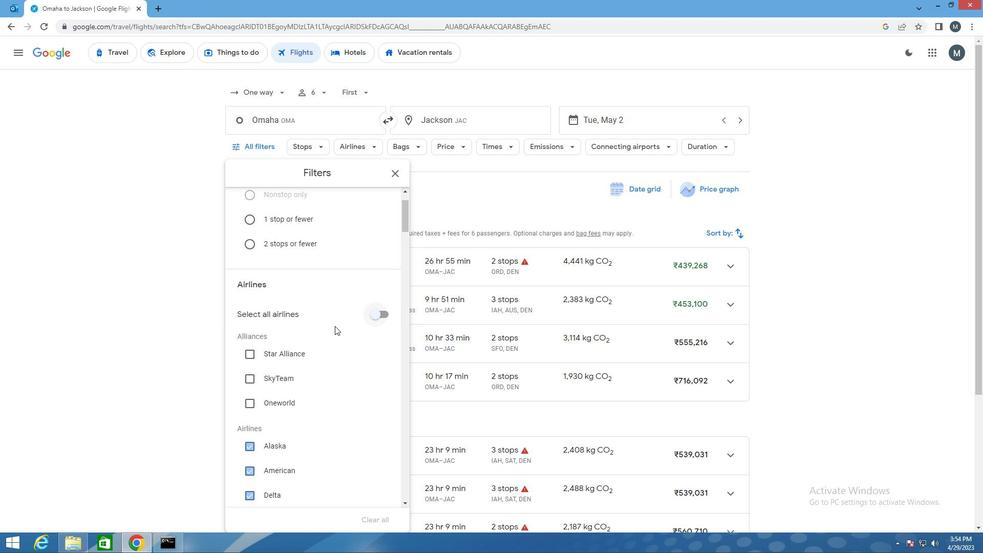 
Action: Mouse scrolled (318, 328) with delta (0, 0)
Screenshot: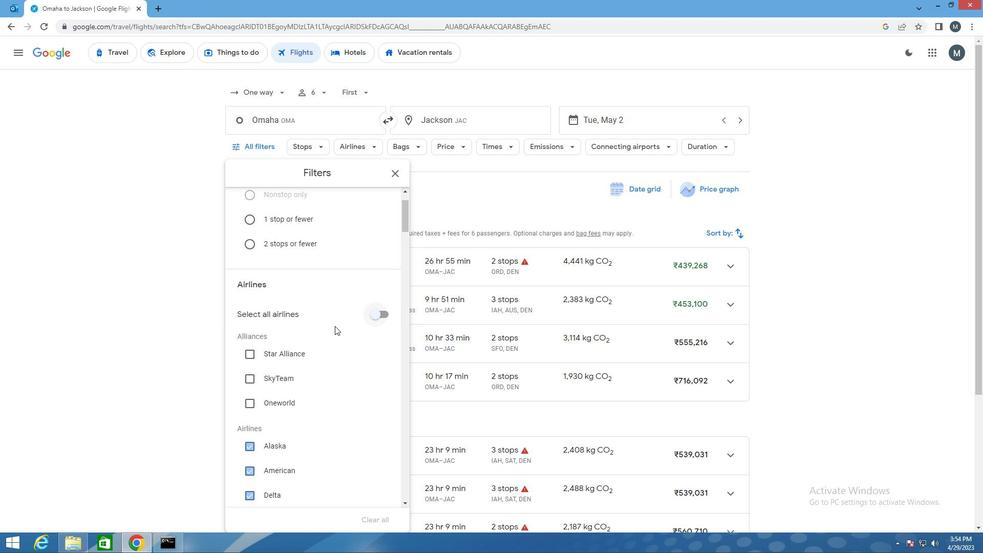 
Action: Mouse moved to (317, 329)
Screenshot: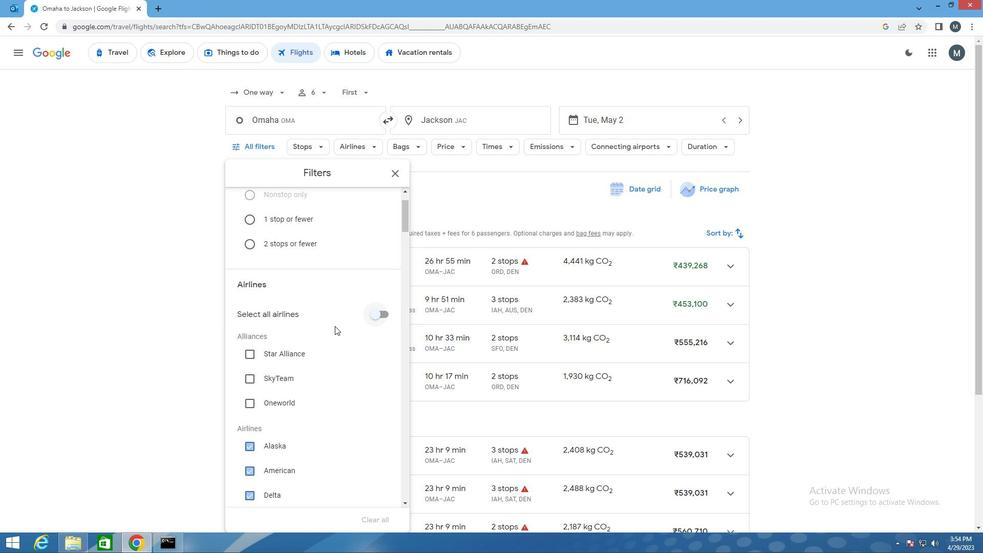 
Action: Mouse scrolled (317, 329) with delta (0, 0)
Screenshot: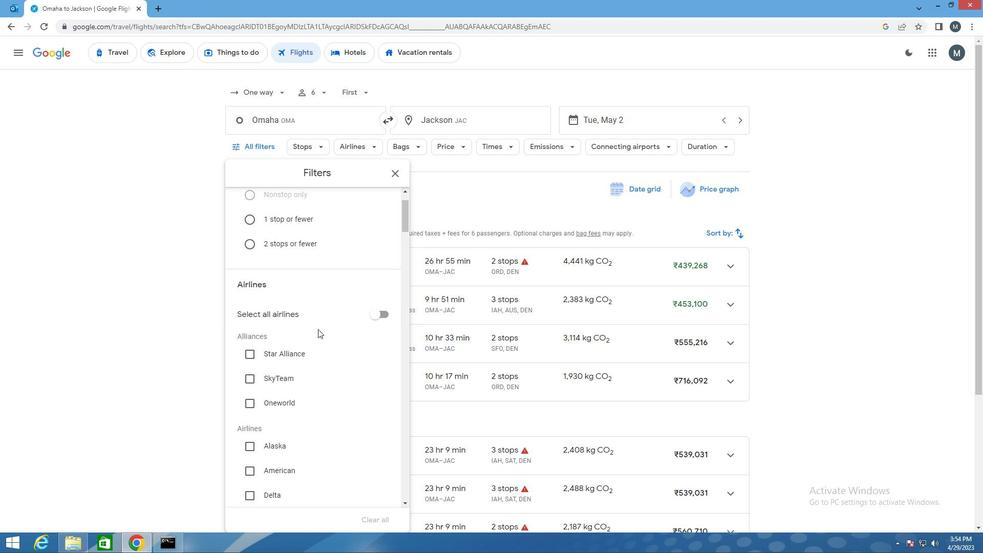 
Action: Mouse moved to (292, 349)
Screenshot: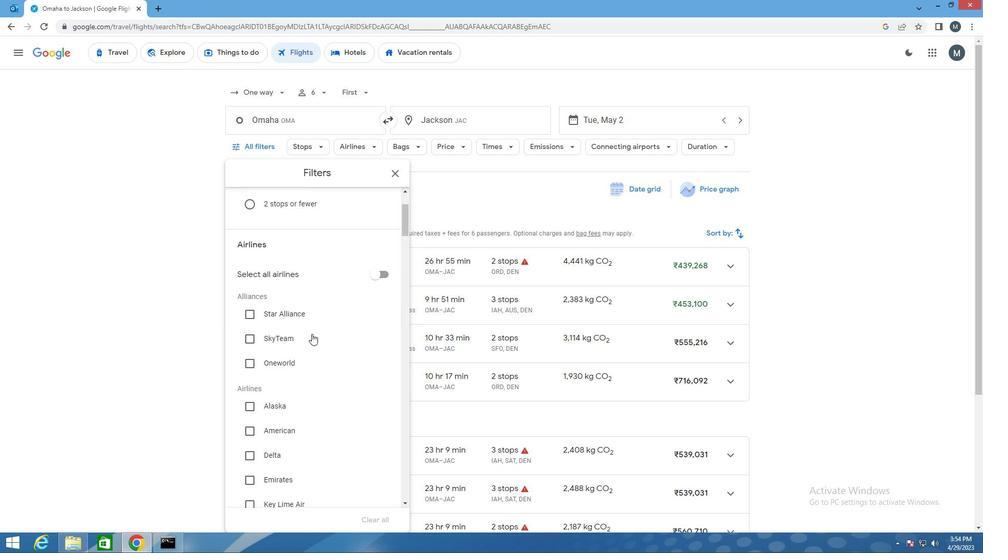 
Action: Mouse scrolled (292, 348) with delta (0, 0)
Screenshot: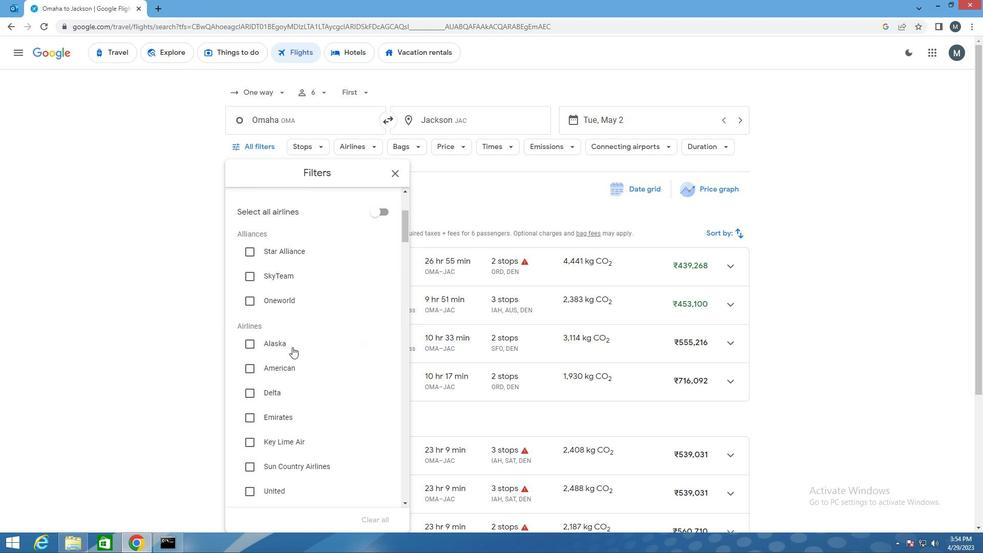 
Action: Mouse moved to (287, 372)
Screenshot: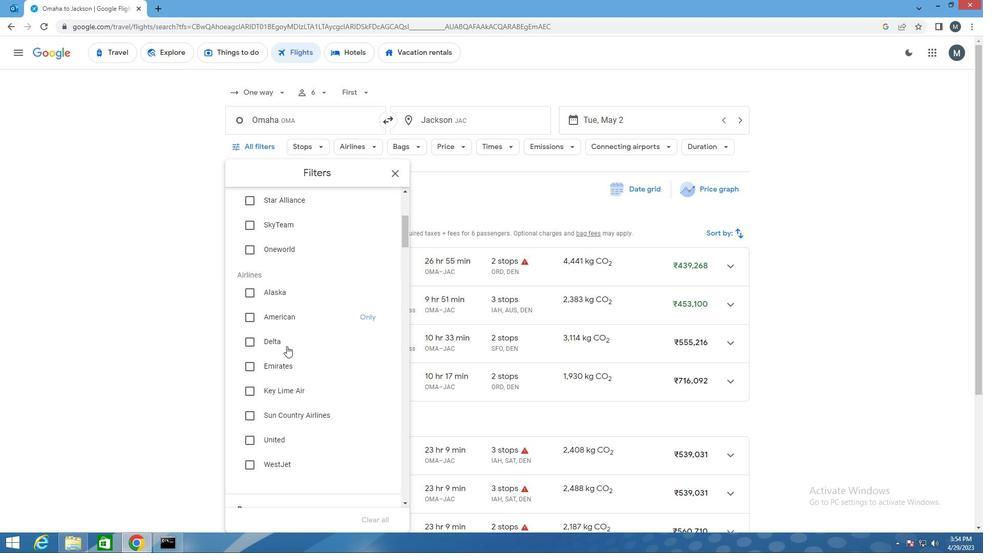 
Action: Mouse scrolled (287, 371) with delta (0, 0)
Screenshot: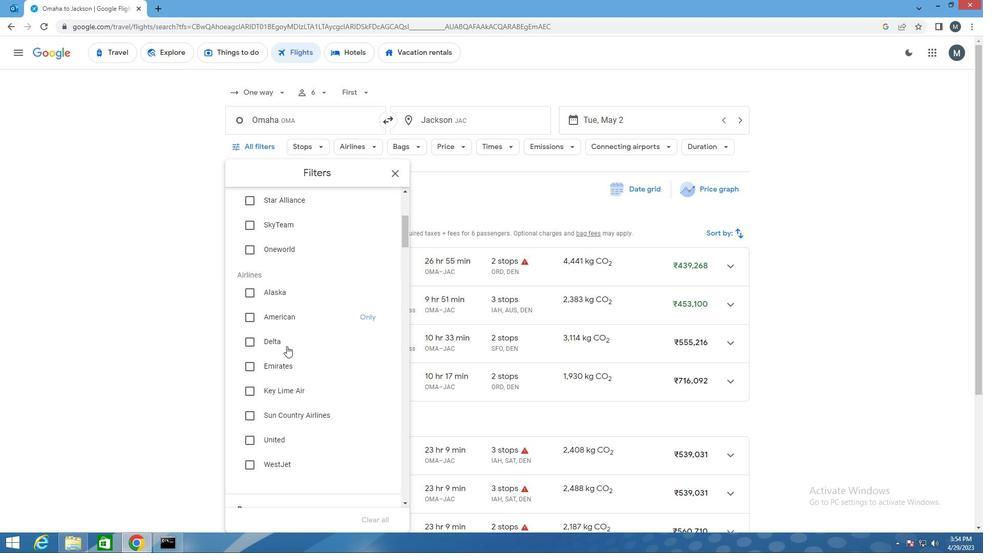 
Action: Mouse moved to (276, 368)
Screenshot: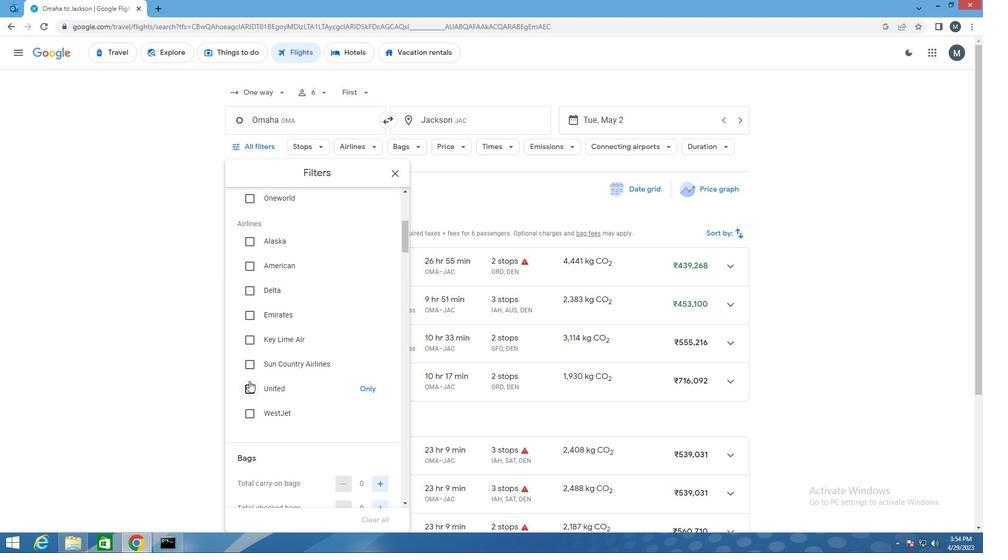 
Action: Mouse scrolled (276, 367) with delta (0, 0)
Screenshot: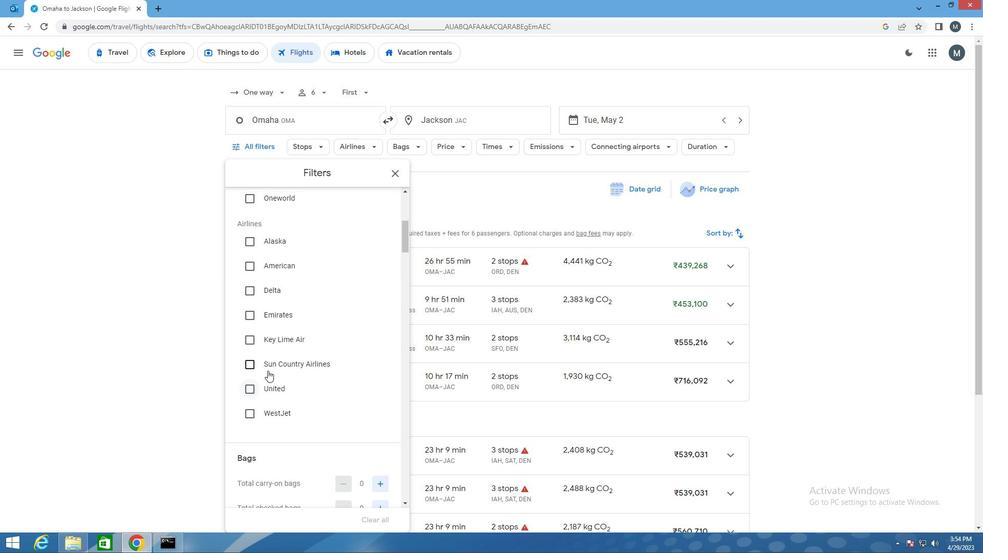 
Action: Mouse moved to (276, 368)
Screenshot: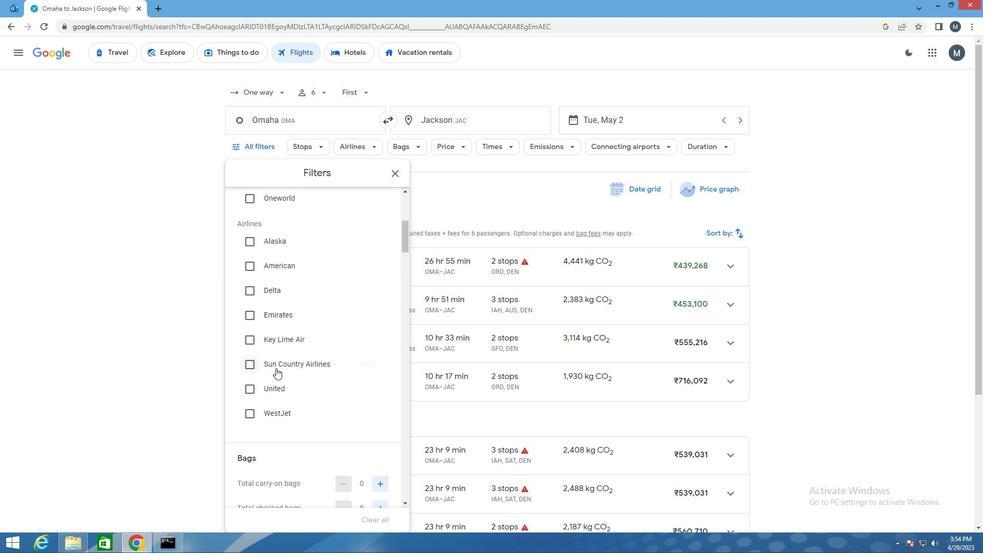 
Action: Mouse scrolled (276, 367) with delta (0, 0)
Screenshot: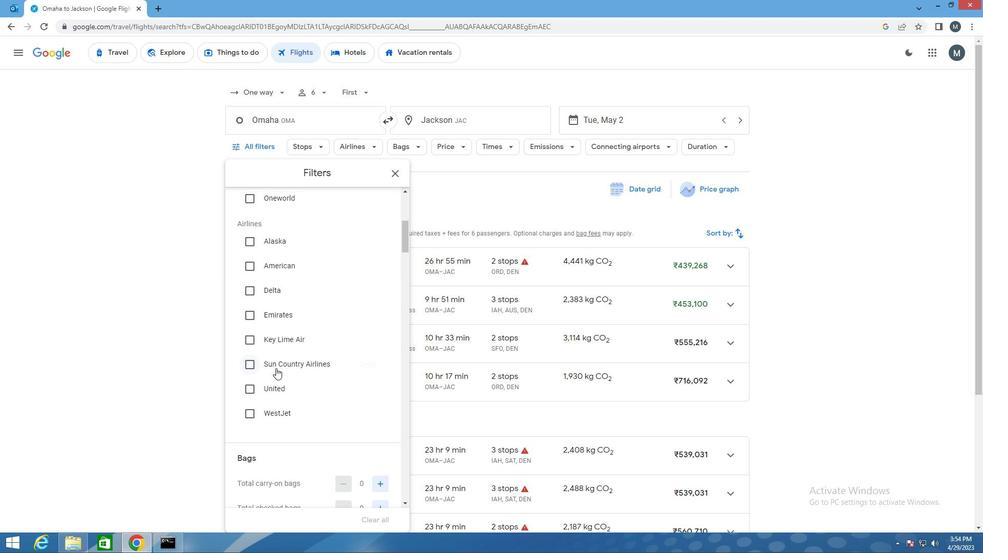 
Action: Mouse moved to (277, 371)
Screenshot: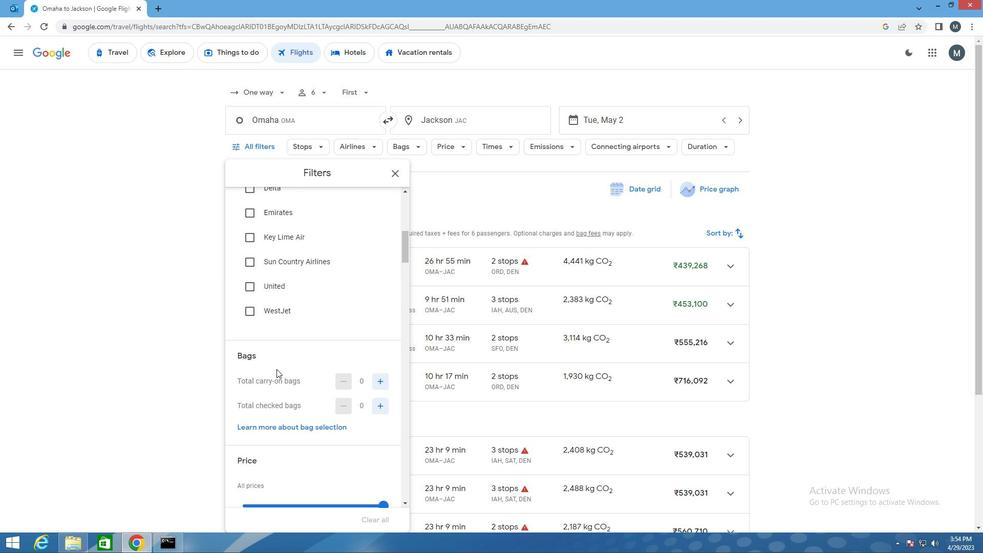 
Action: Mouse scrolled (277, 370) with delta (0, 0)
Screenshot: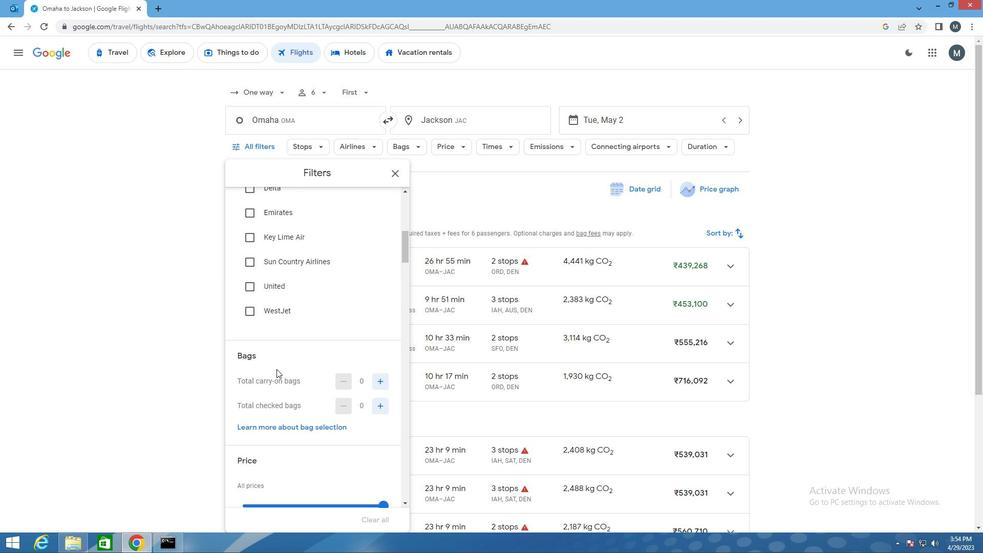 
Action: Mouse moved to (376, 358)
Screenshot: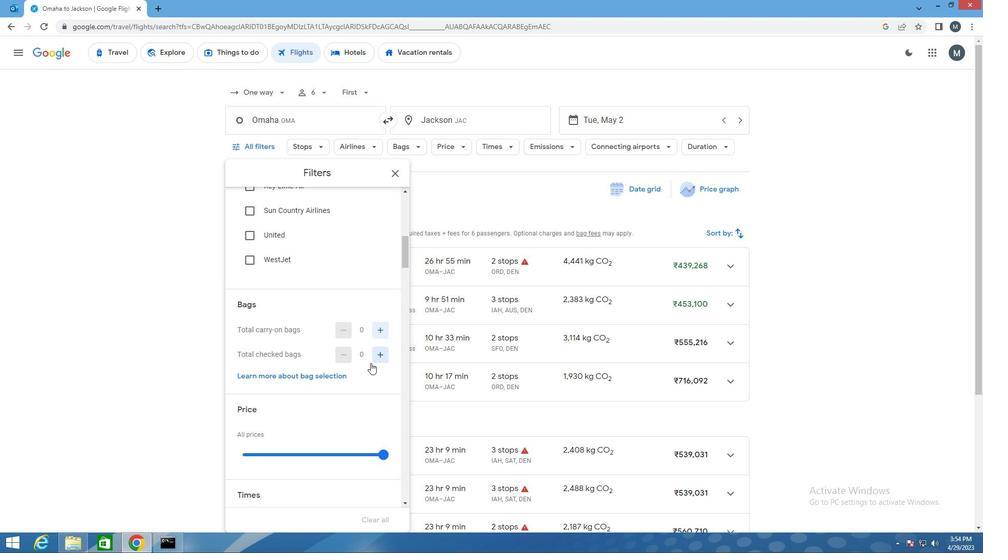 
Action: Mouse pressed left at (376, 358)
Screenshot: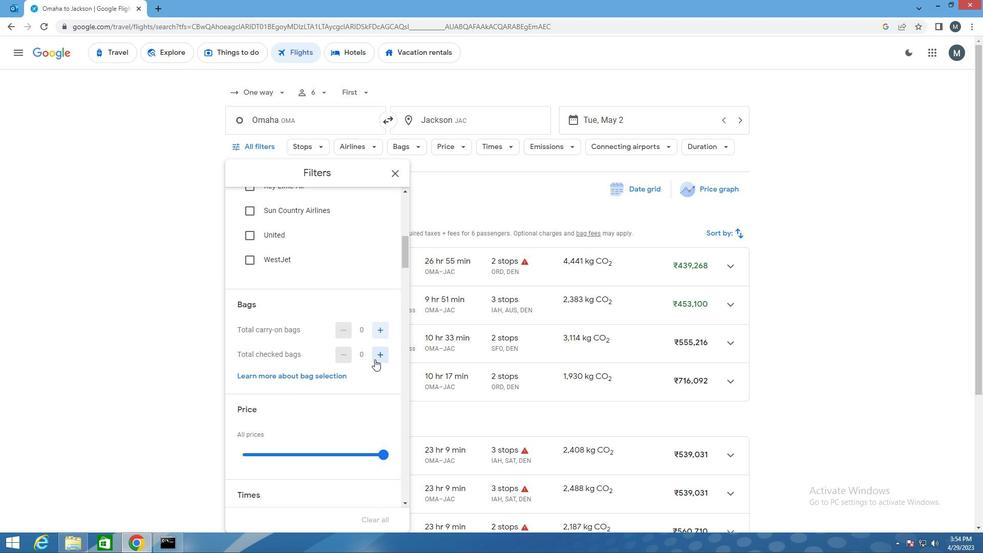 
Action: Mouse moved to (377, 357)
Screenshot: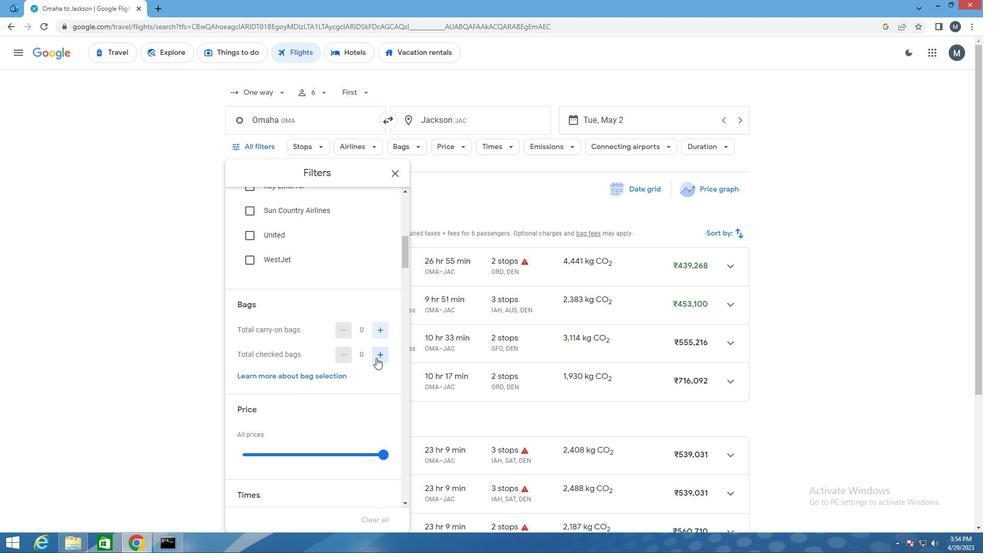 
Action: Mouse pressed left at (377, 357)
Screenshot: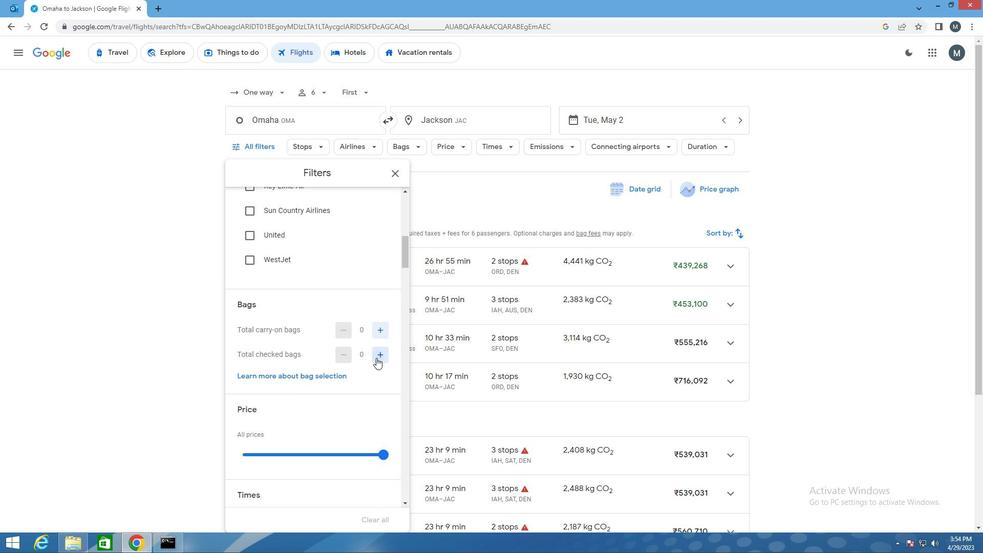 
Action: Mouse moved to (377, 357)
Screenshot: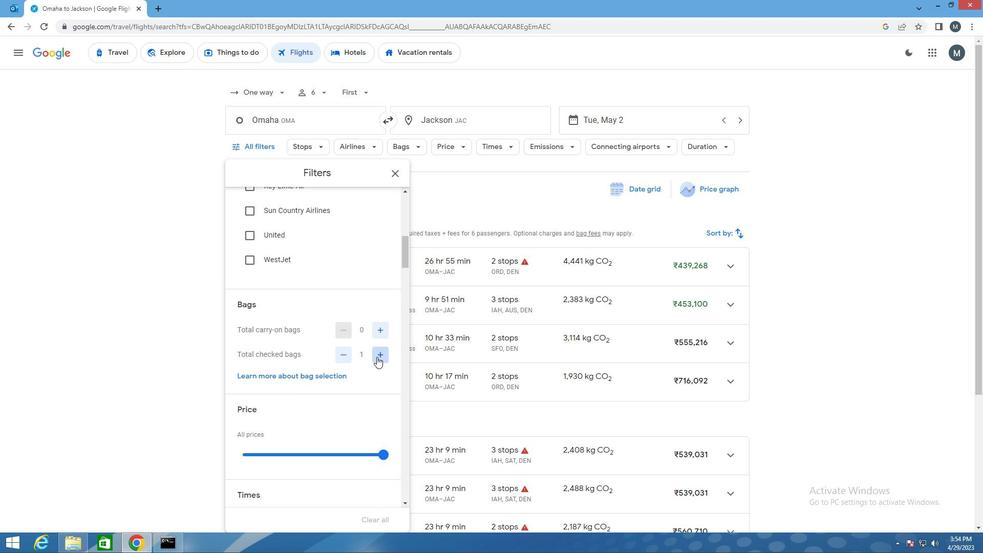 
Action: Mouse pressed left at (377, 357)
Screenshot: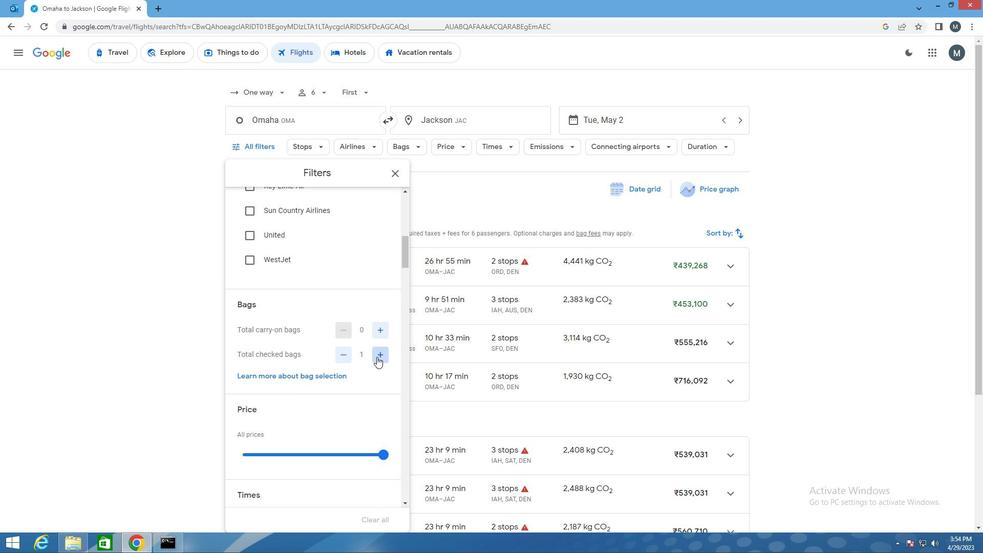 
Action: Mouse pressed left at (377, 357)
Screenshot: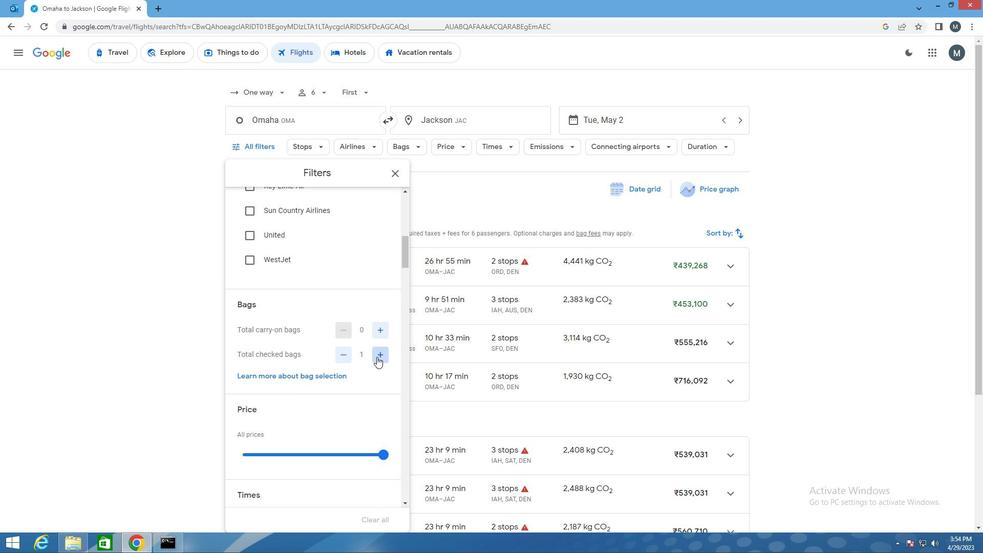 
Action: Mouse moved to (377, 357)
Screenshot: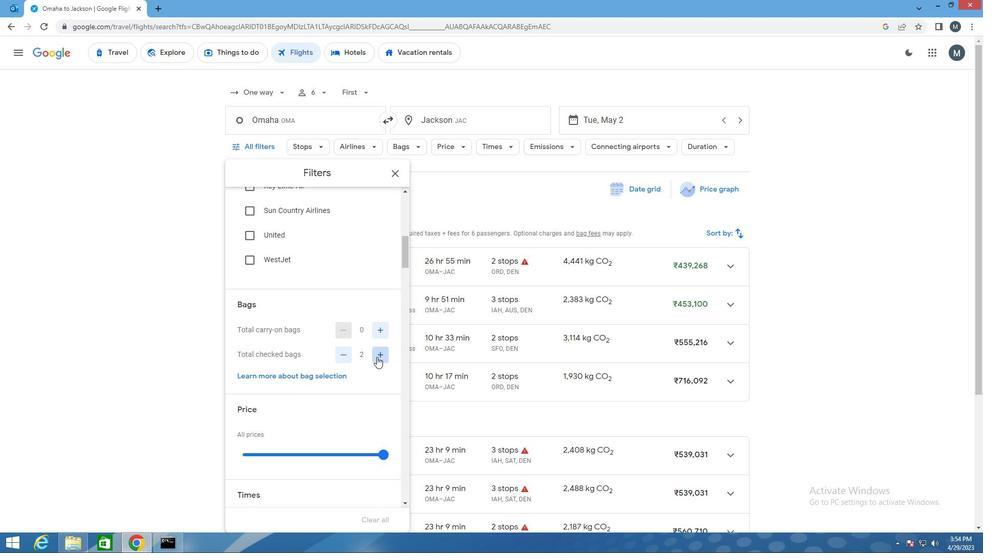 
Action: Mouse pressed left at (377, 357)
Screenshot: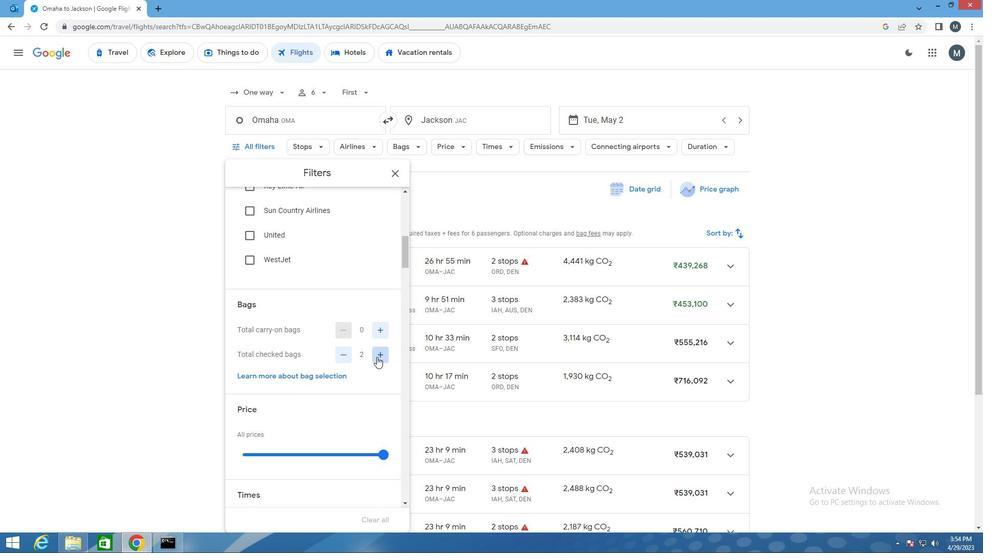 
Action: Mouse pressed left at (377, 357)
Screenshot: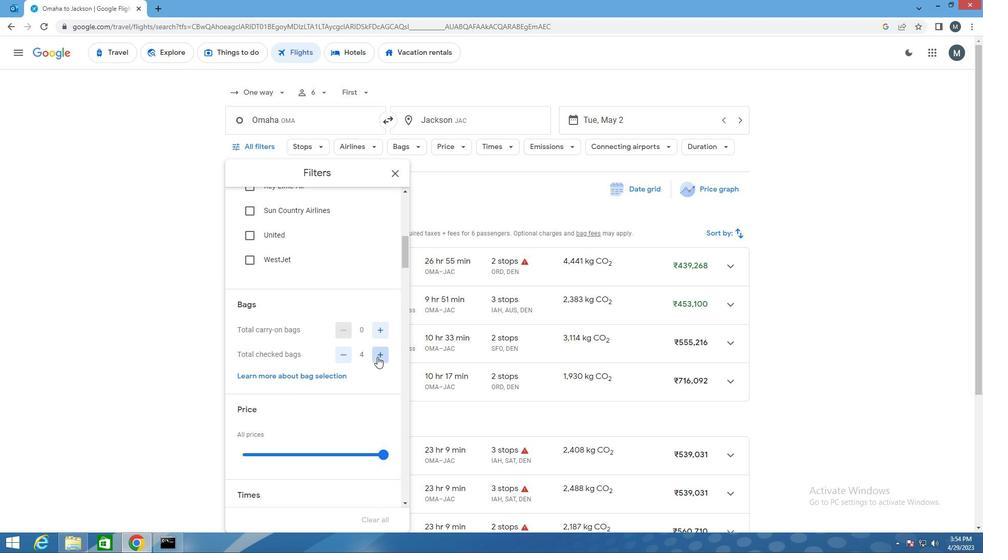 
Action: Mouse pressed left at (377, 357)
Screenshot: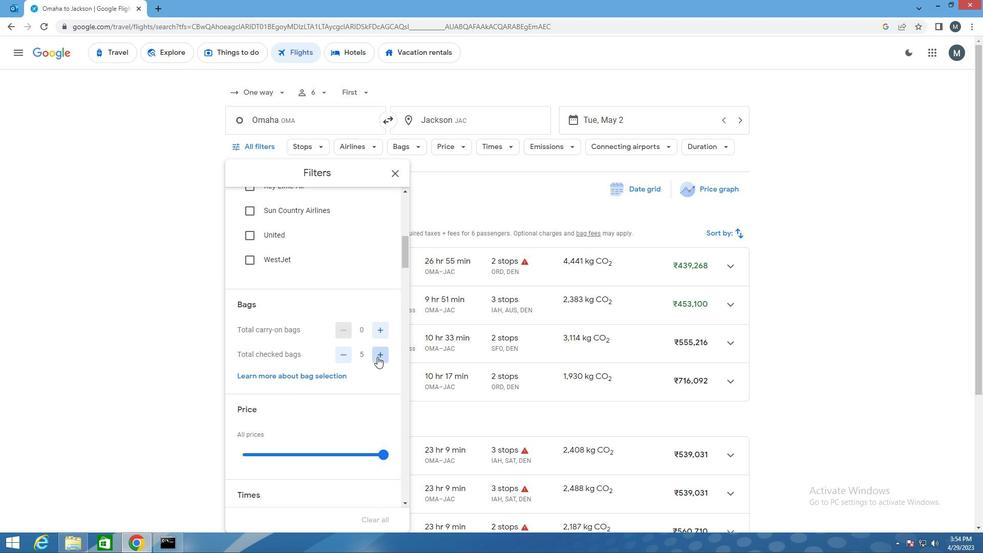 
Action: Mouse pressed left at (377, 357)
Screenshot: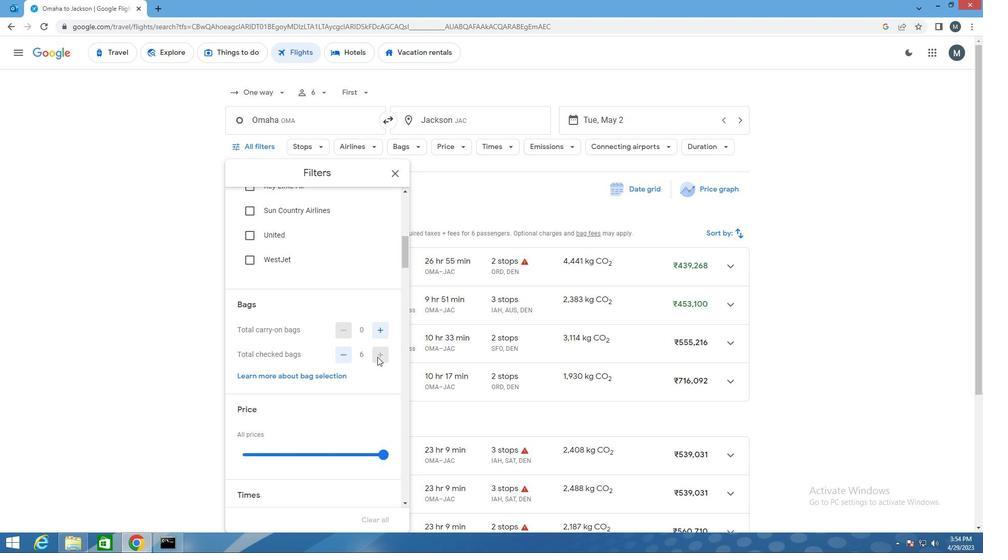 
Action: Mouse moved to (300, 407)
Screenshot: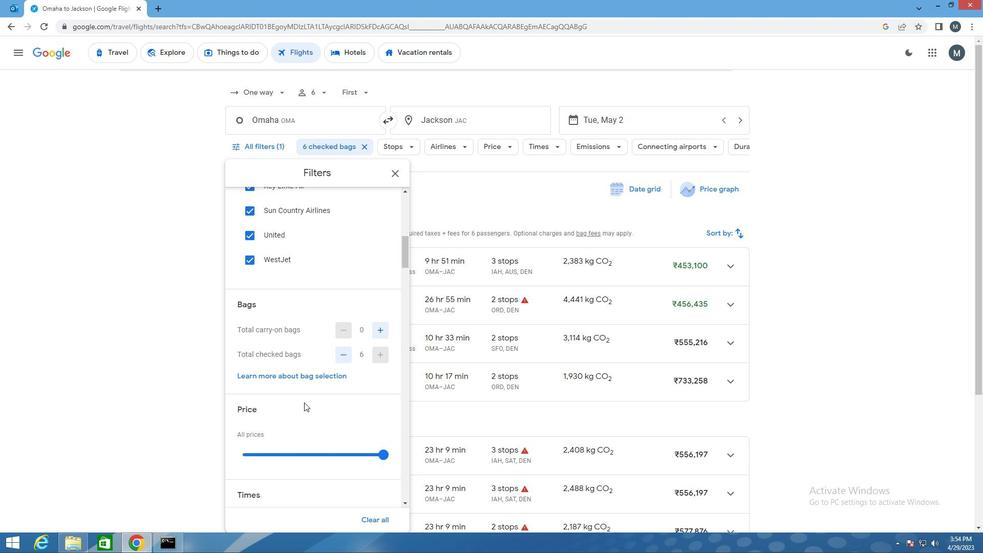 
Action: Mouse scrolled (300, 406) with delta (0, 0)
Screenshot: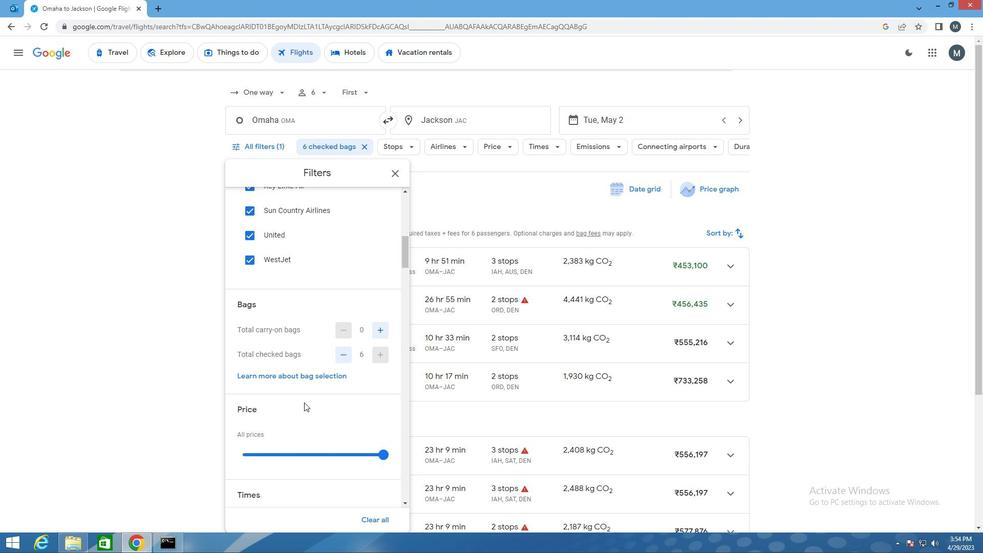 
Action: Mouse moved to (287, 399)
Screenshot: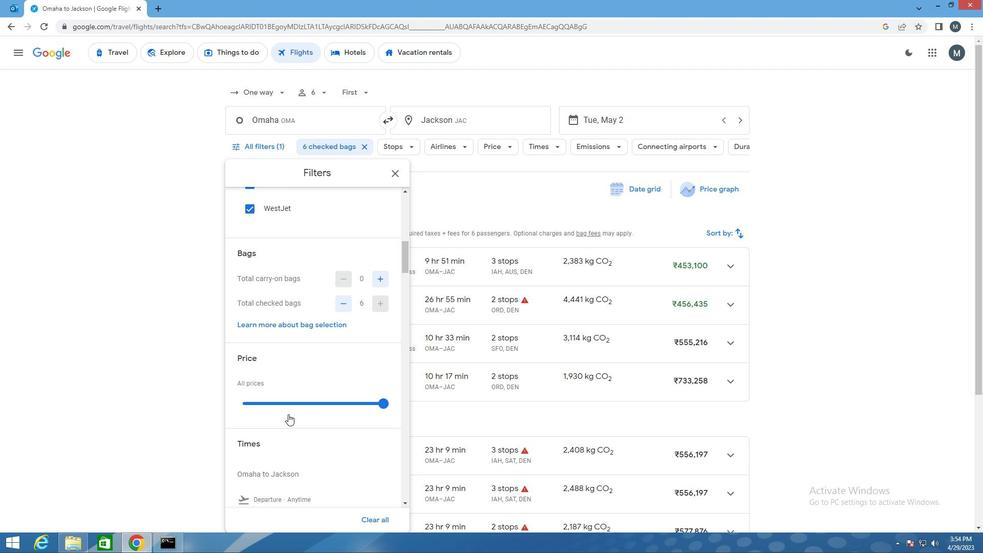 
Action: Mouse pressed left at (287, 399)
Screenshot: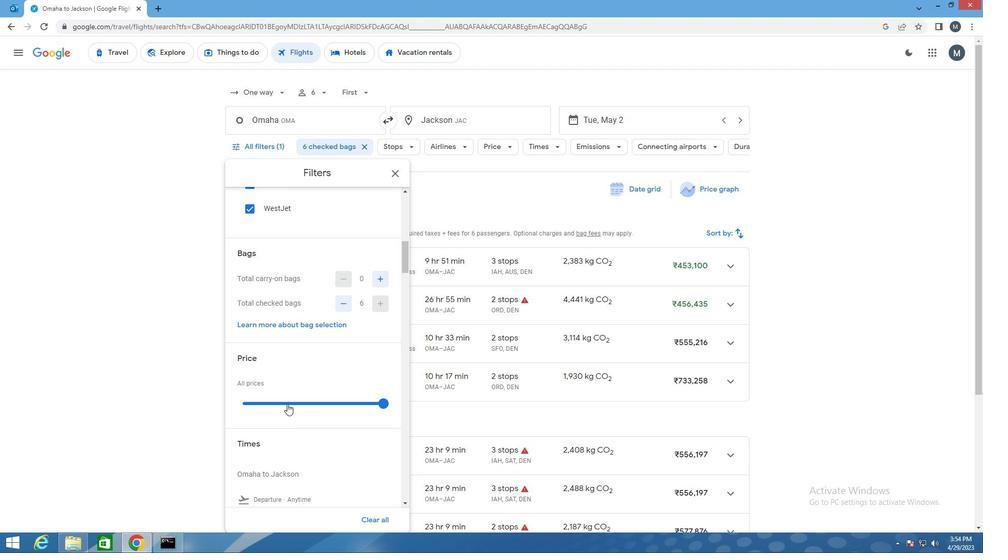 
Action: Mouse moved to (287, 398)
Screenshot: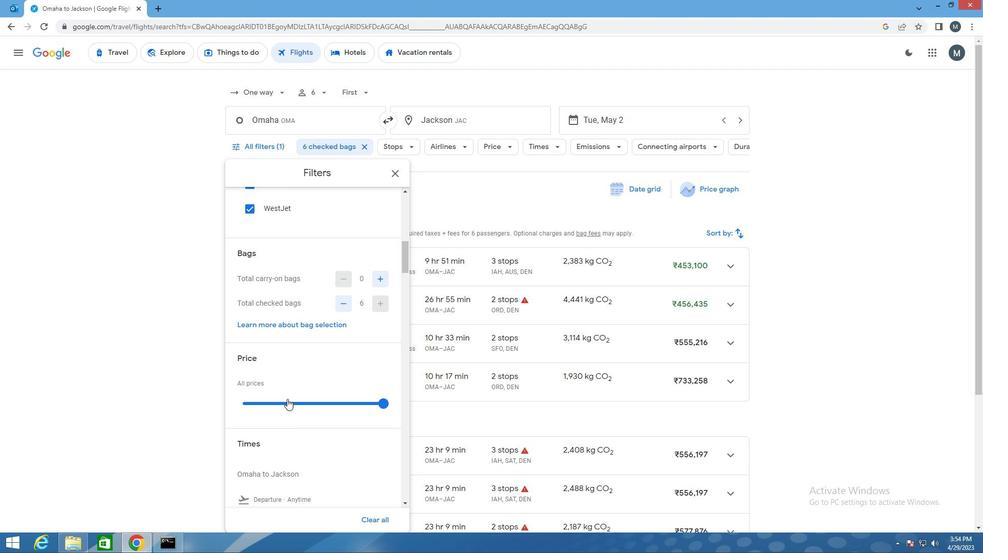 
Action: Mouse pressed left at (287, 398)
Screenshot: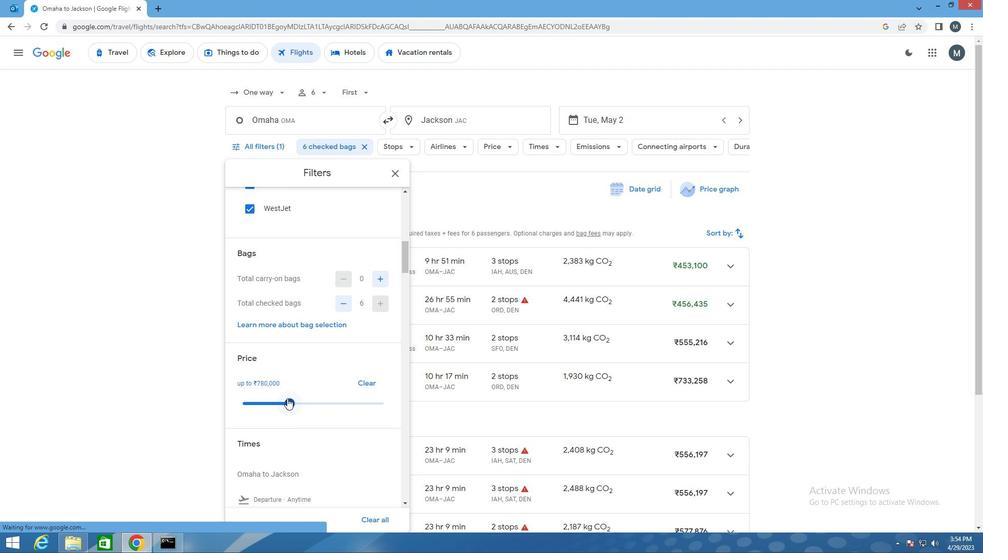 
Action: Mouse moved to (297, 393)
Screenshot: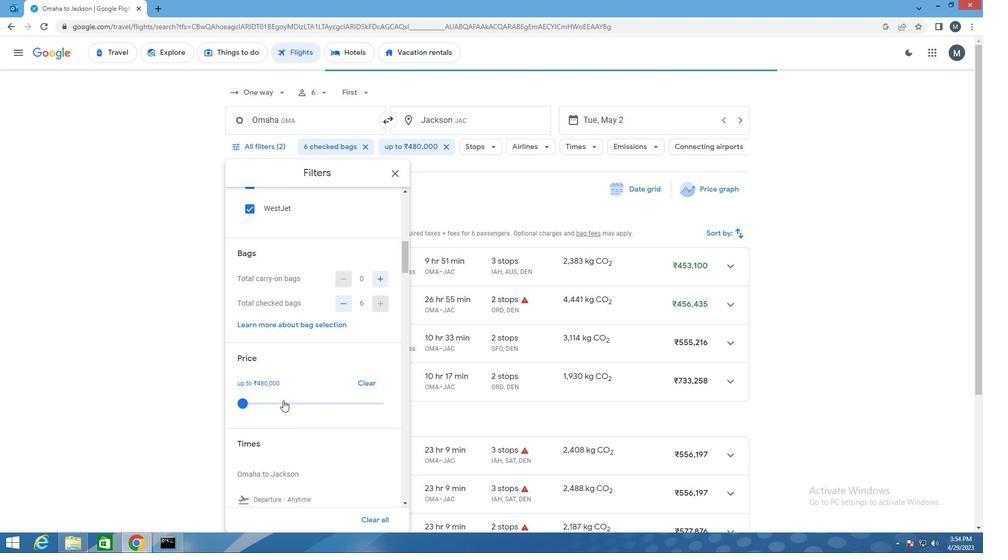 
Action: Mouse scrolled (297, 392) with delta (0, 0)
Screenshot: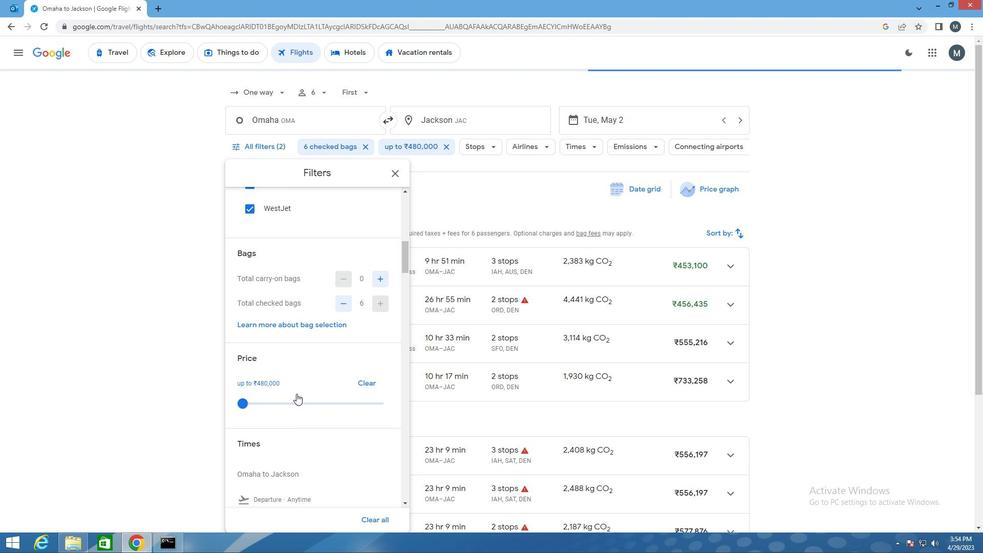 
Action: Mouse moved to (297, 392)
Screenshot: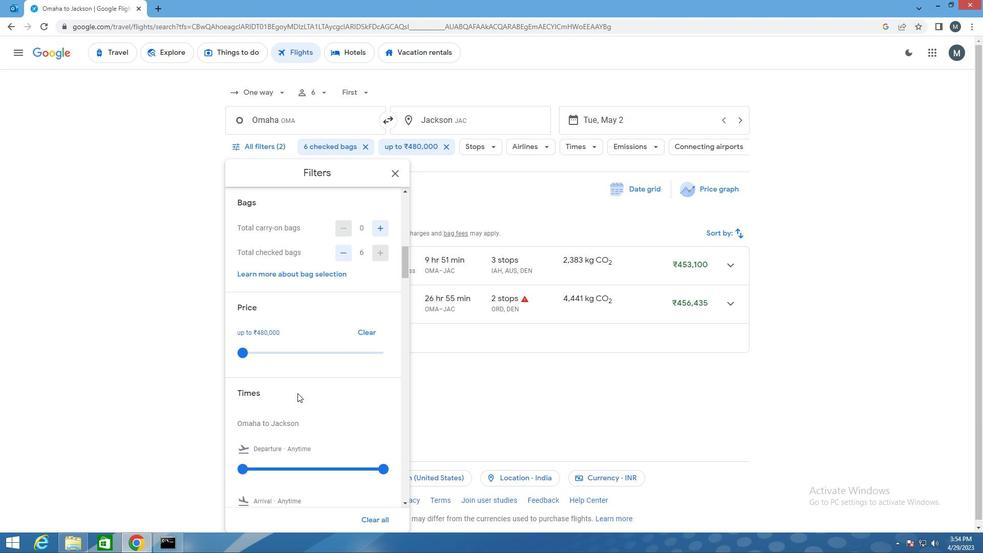 
Action: Mouse scrolled (297, 392) with delta (0, 0)
Screenshot: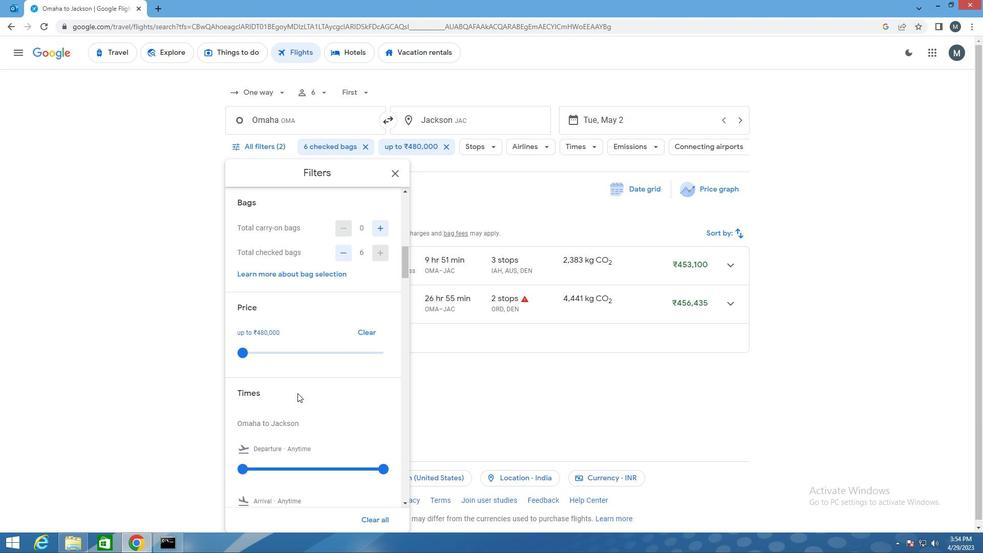 
Action: Mouse moved to (239, 412)
Screenshot: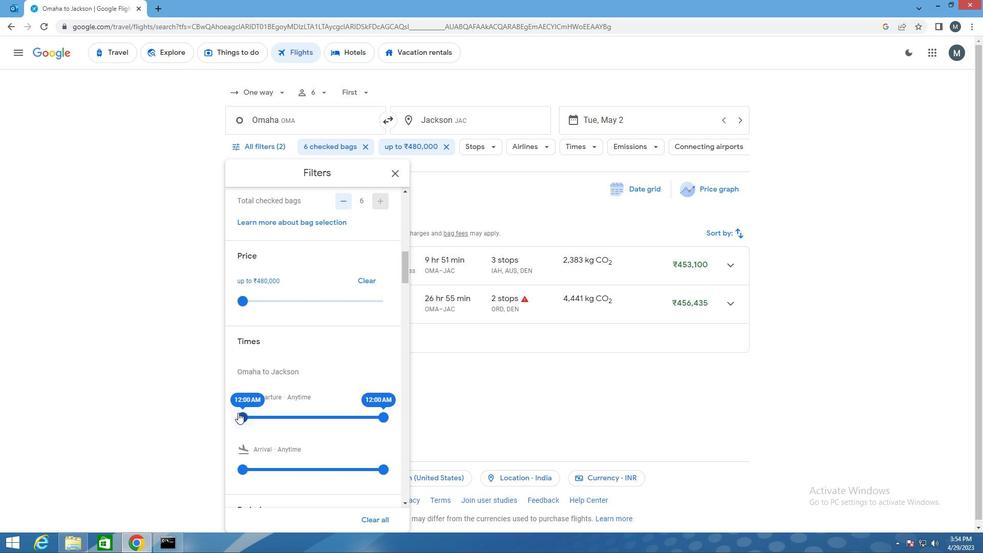 
Action: Mouse pressed left at (239, 412)
Screenshot: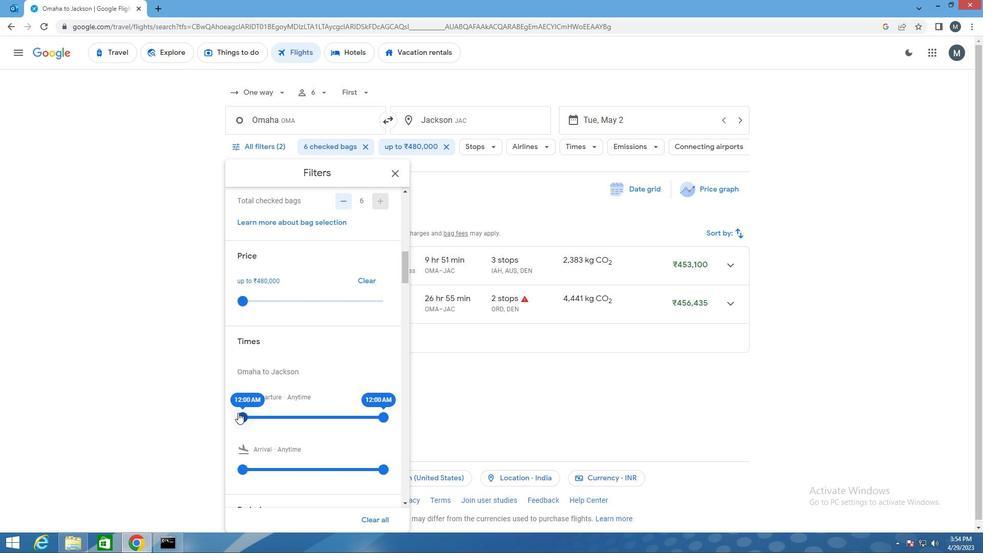 
Action: Mouse moved to (383, 419)
Screenshot: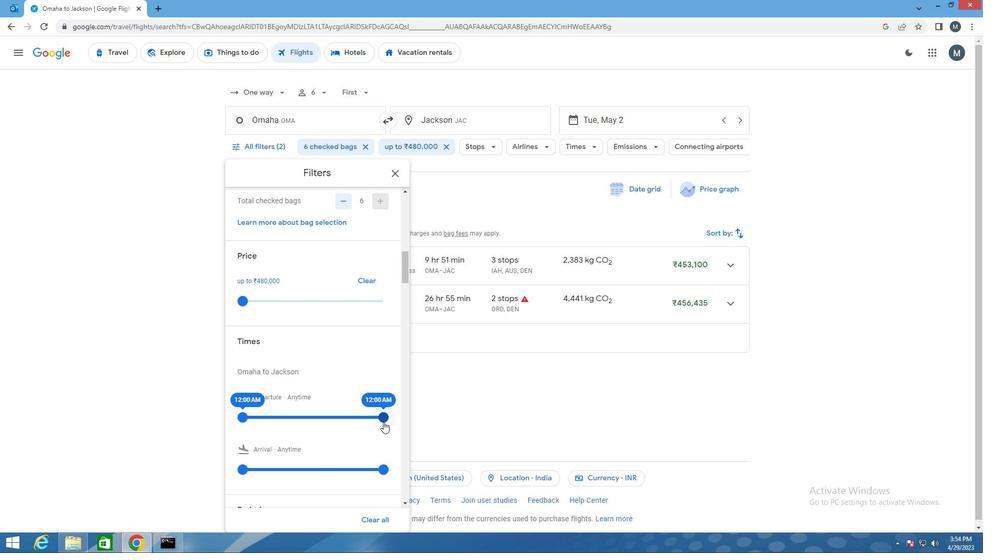 
Action: Mouse pressed left at (383, 419)
Screenshot: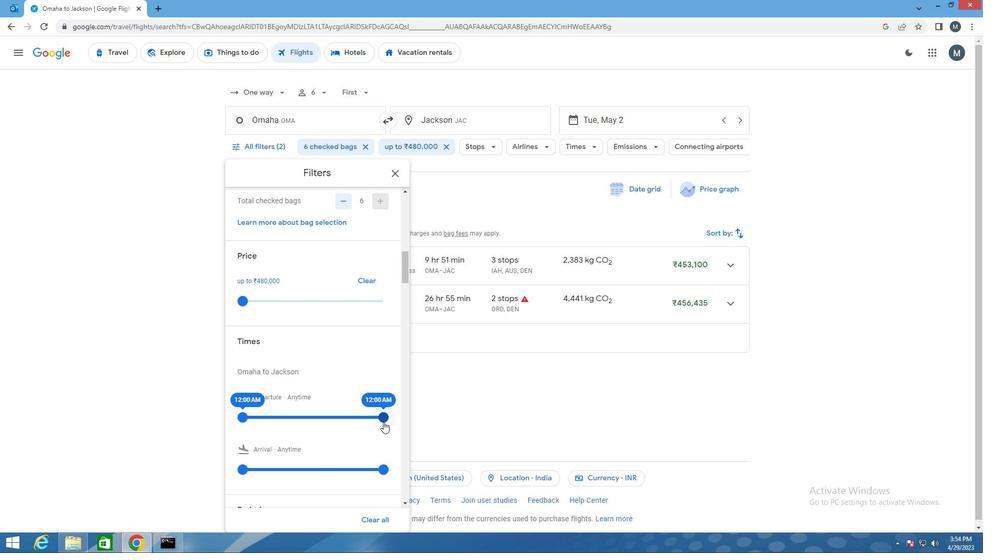 
Action: Mouse moved to (247, 418)
Screenshot: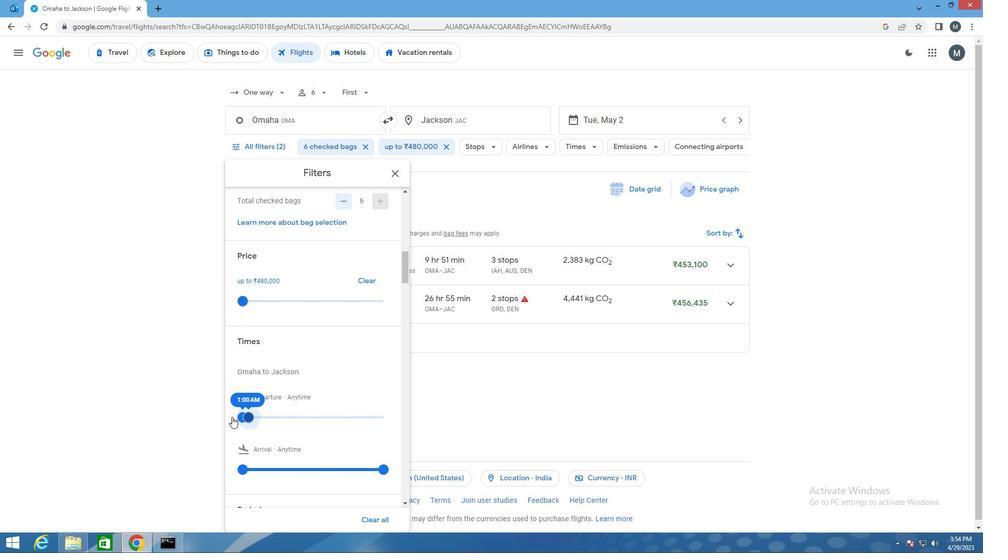 
Action: Mouse pressed left at (247, 418)
Screenshot: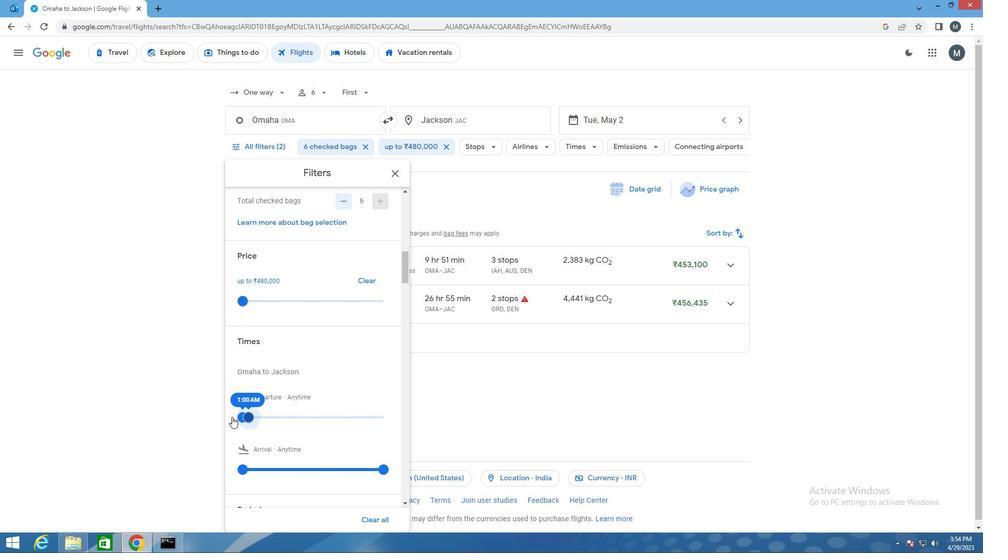 
Action: Mouse moved to (265, 410)
Screenshot: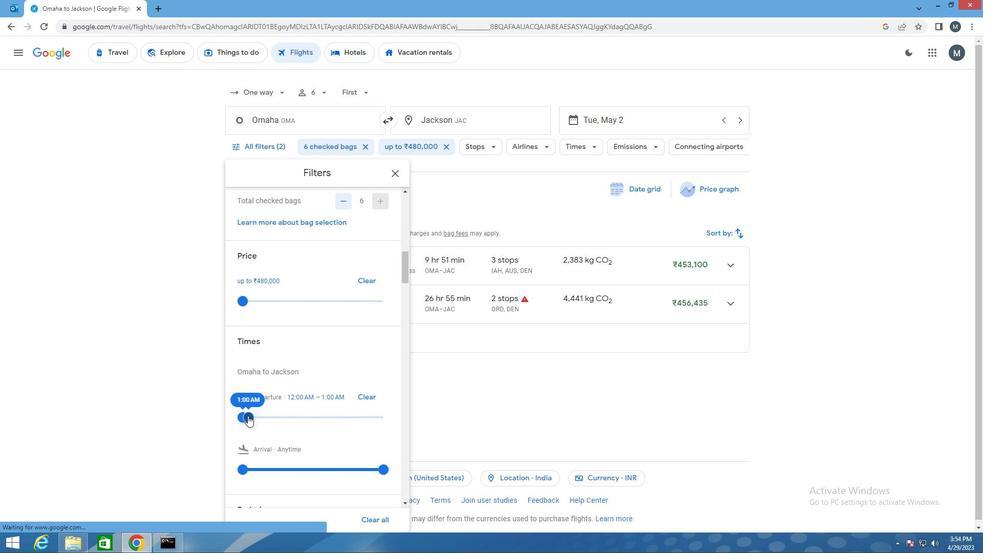 
Action: Mouse scrolled (265, 409) with delta (0, 0)
Screenshot: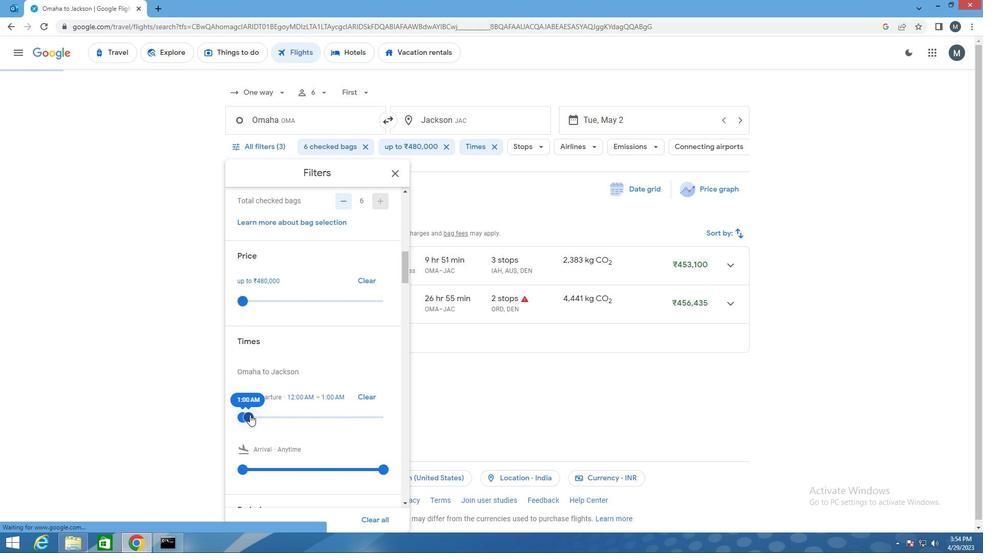 
Action: Mouse scrolled (265, 409) with delta (0, 0)
Screenshot: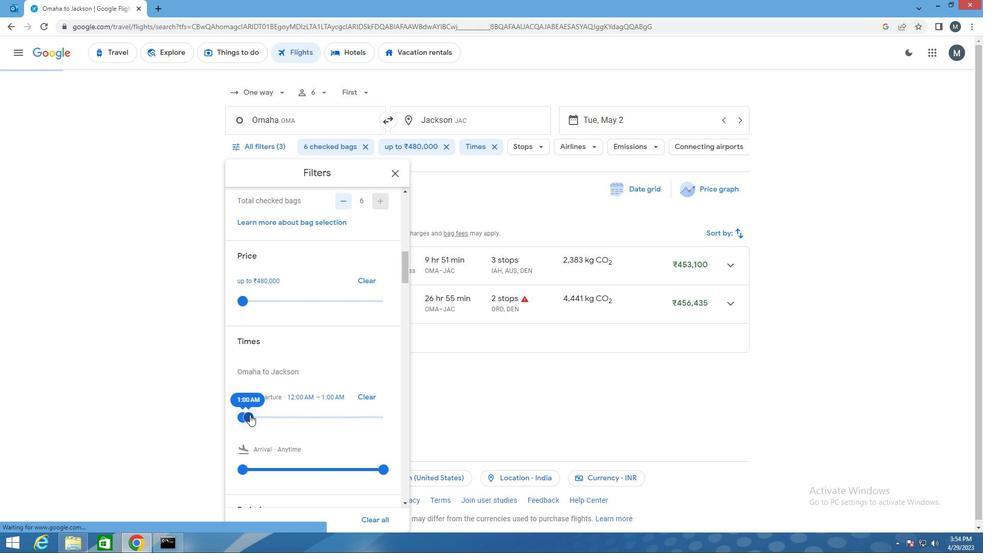 
Action: Mouse scrolled (265, 409) with delta (0, 0)
Screenshot: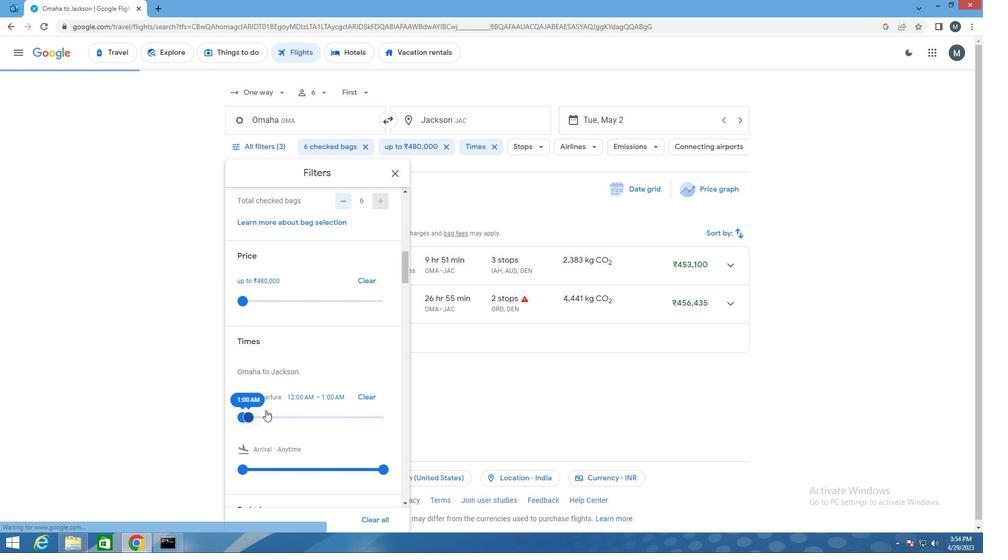 
Action: Mouse moved to (392, 175)
Screenshot: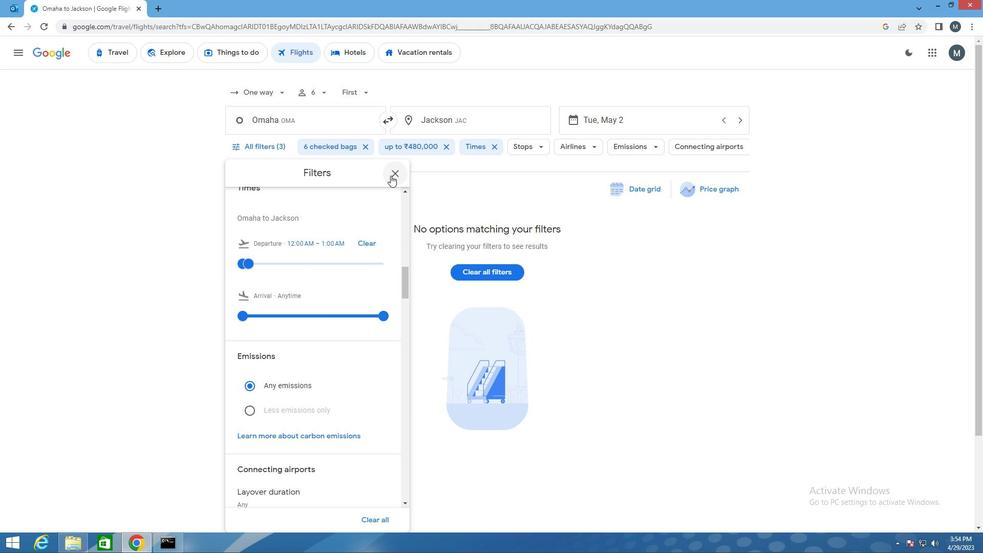 
Action: Mouse pressed left at (392, 175)
Screenshot: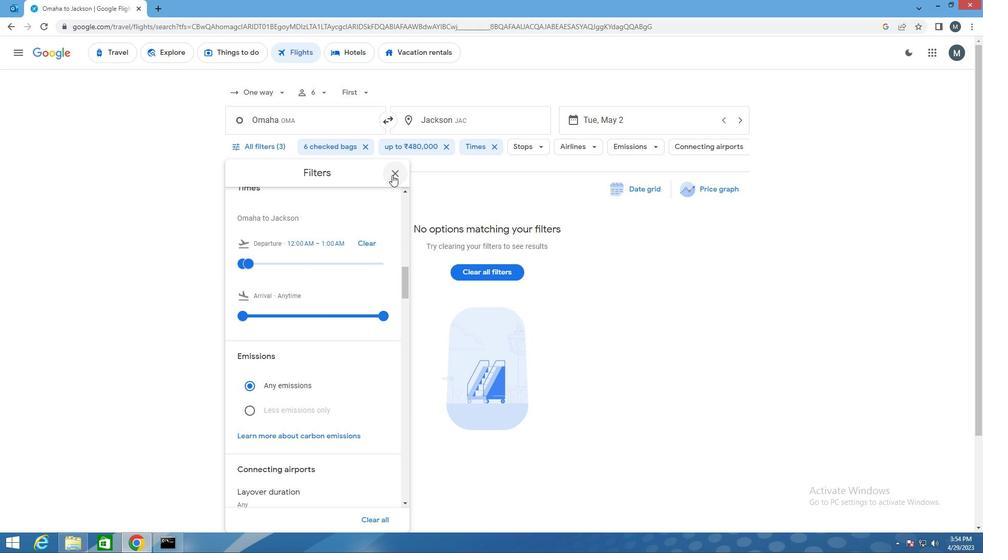
Action: Mouse moved to (392, 174)
Screenshot: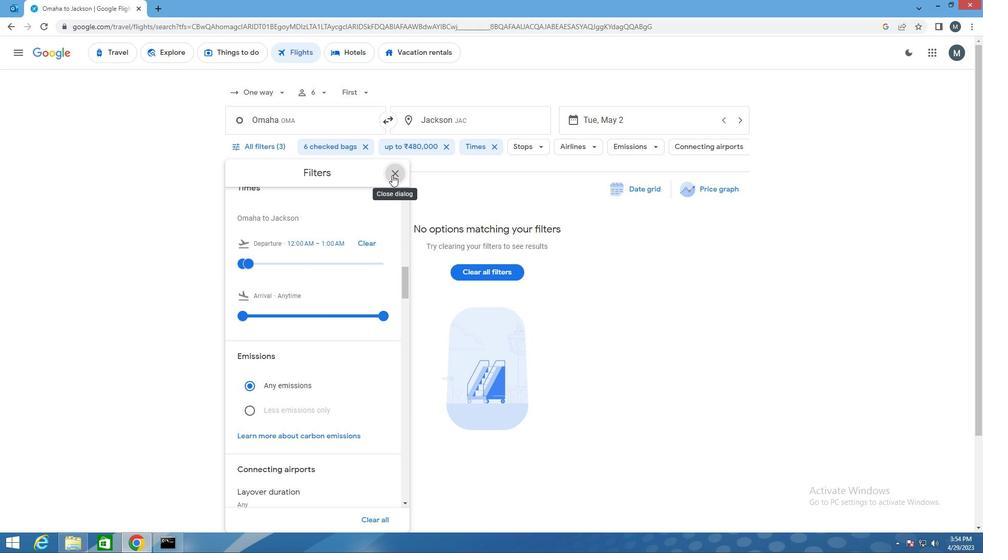 
